 Task: Look for Airbnb properties in SÃ¡toraljaÃºjhely, Hungary from 10th December, 2023 to 15th December, 2023 for 7 adults. Place can be entire room or shared room with 4 bedrooms having 7 beds and 4 bathrooms. Property type can be house. Amenities needed are: wifi, TV, free parkinig on premises, gym, breakfast.
Action: Mouse moved to (436, 89)
Screenshot: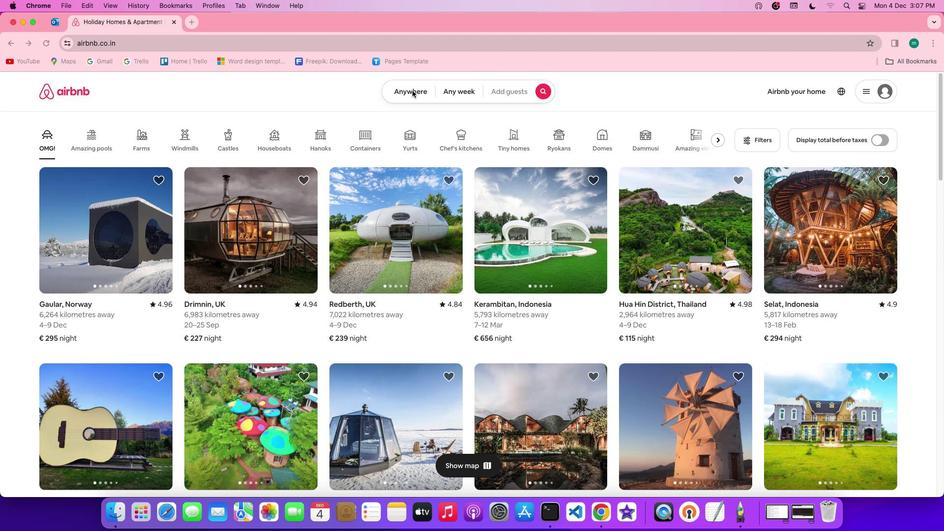 
Action: Mouse pressed left at (436, 89)
Screenshot: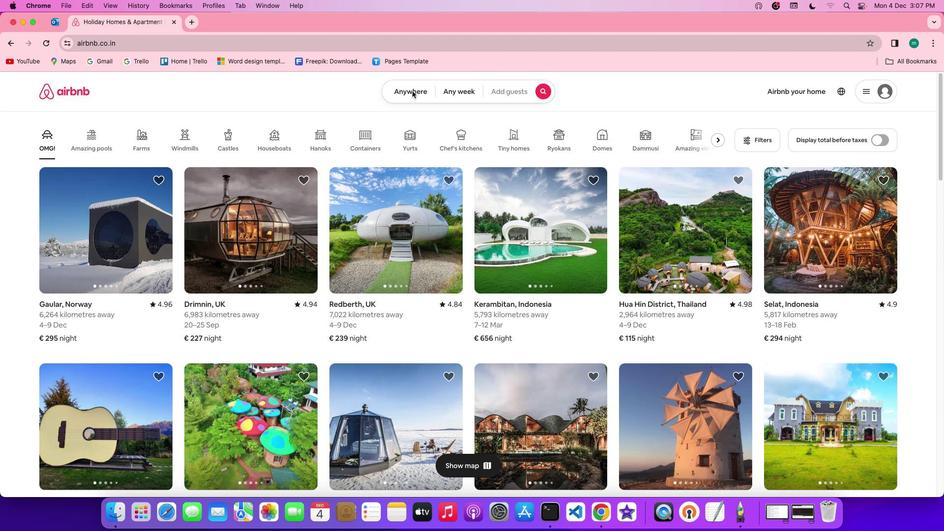 
Action: Mouse moved to (435, 89)
Screenshot: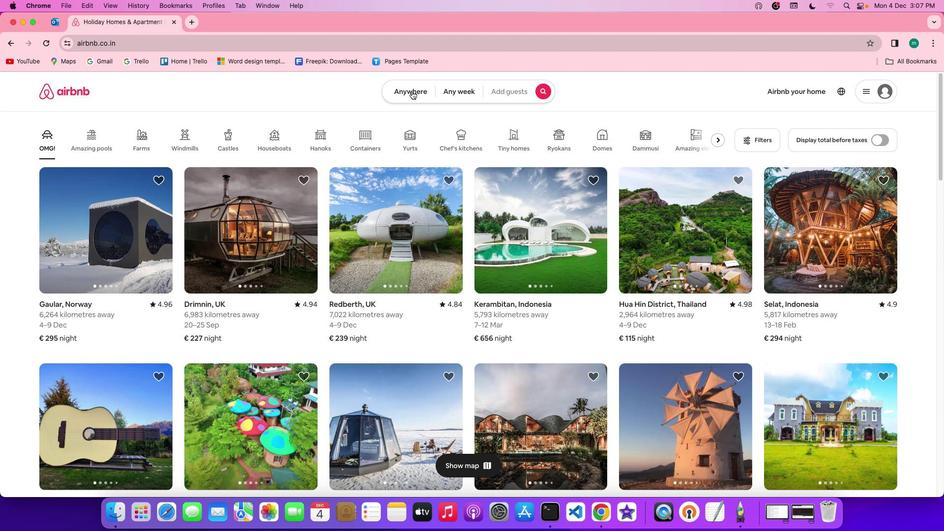 
Action: Mouse pressed left at (435, 89)
Screenshot: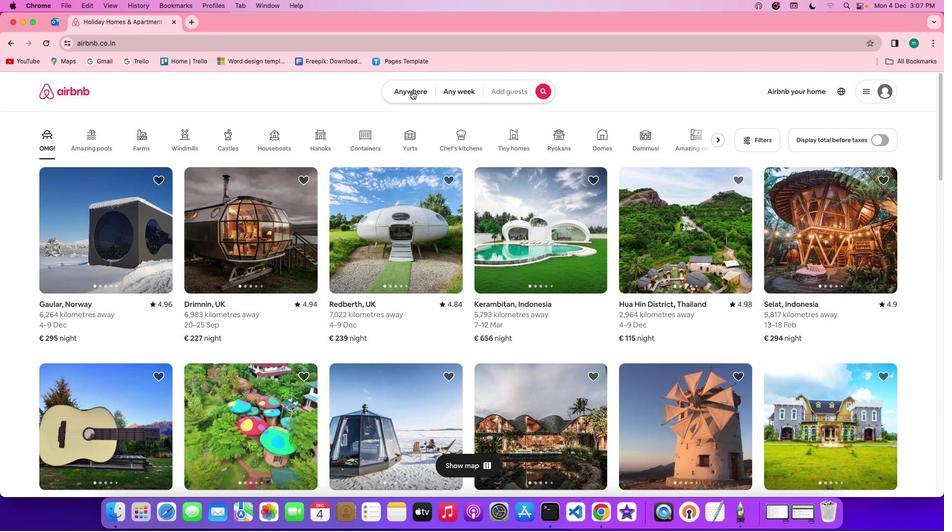 
Action: Mouse moved to (394, 128)
Screenshot: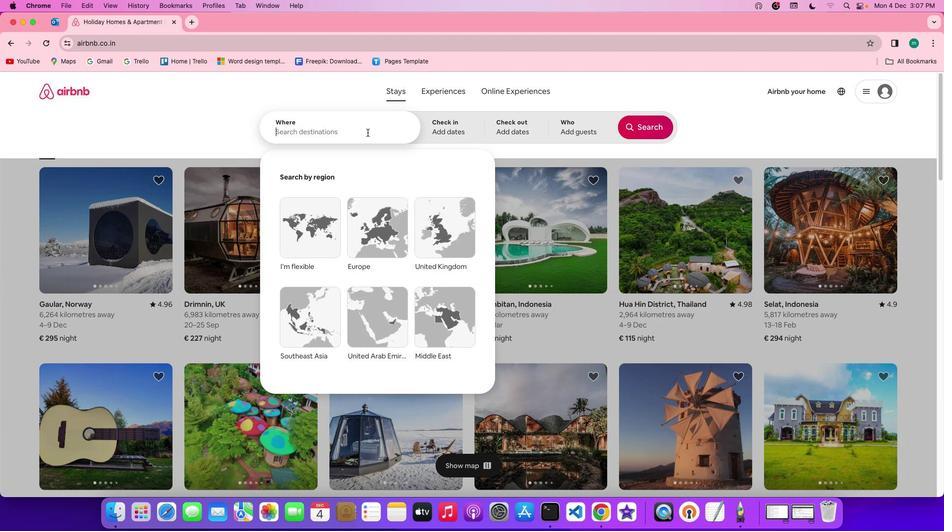 
Action: Mouse pressed left at (394, 128)
Screenshot: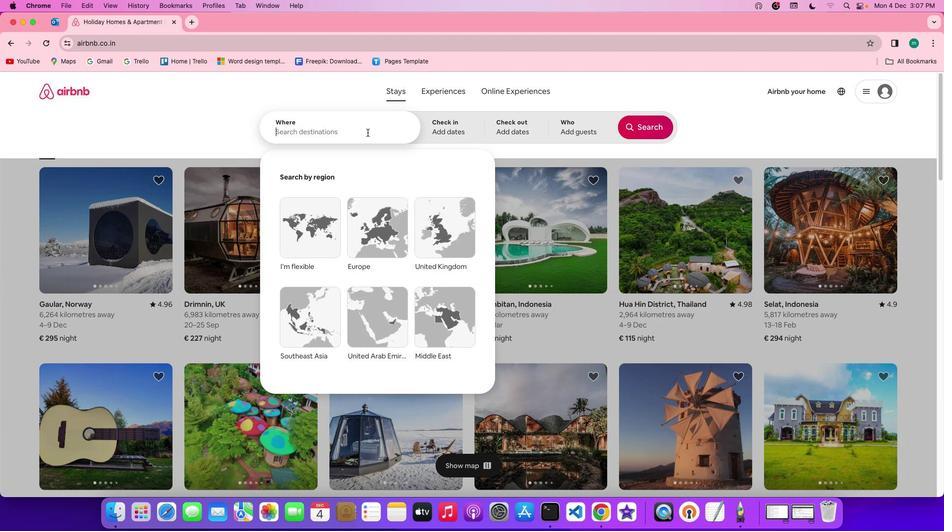 
Action: Key pressed Key.shift'S''a''t''o''r''a''l''j''a''u''j''h''e''l''y'','Key.spaceKey.shift'h''u''n''g''a''r''y'
Screenshot: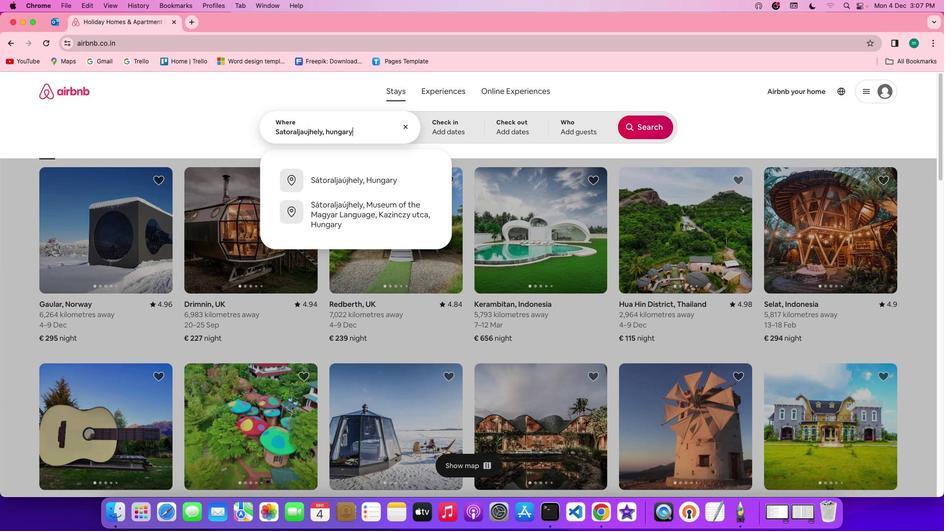 
Action: Mouse moved to (475, 123)
Screenshot: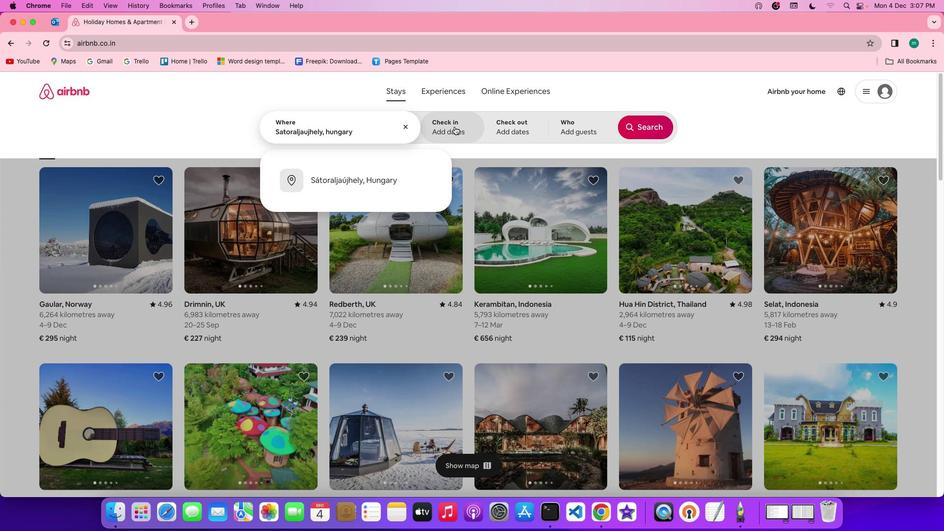 
Action: Mouse pressed left at (475, 123)
Screenshot: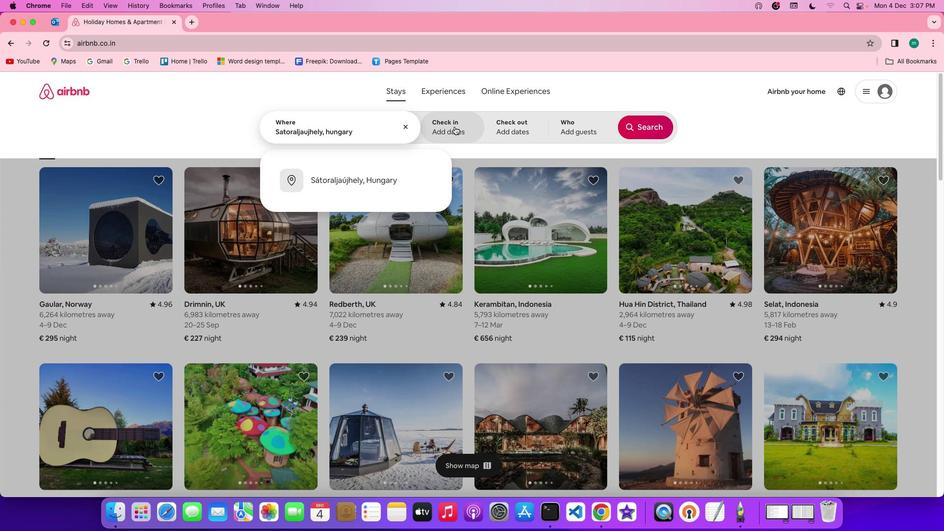 
Action: Mouse moved to (337, 277)
Screenshot: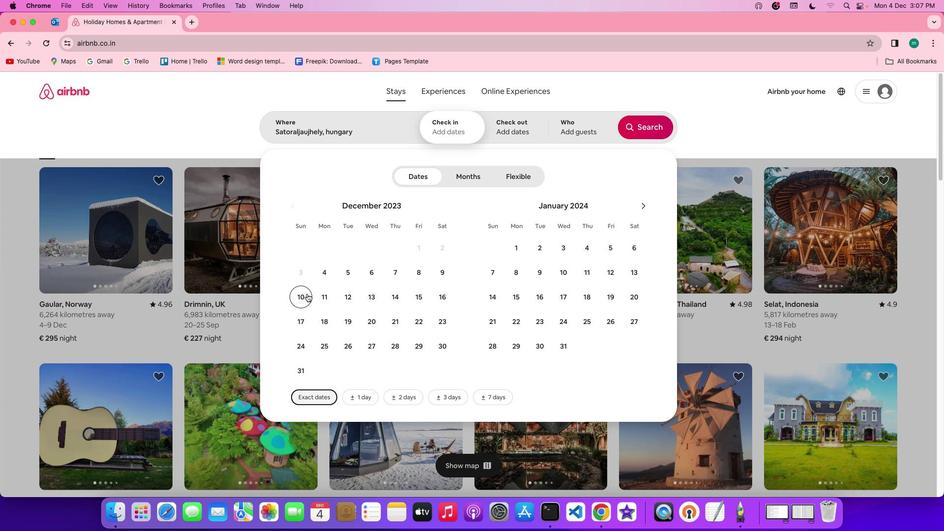 
Action: Mouse pressed left at (337, 277)
Screenshot: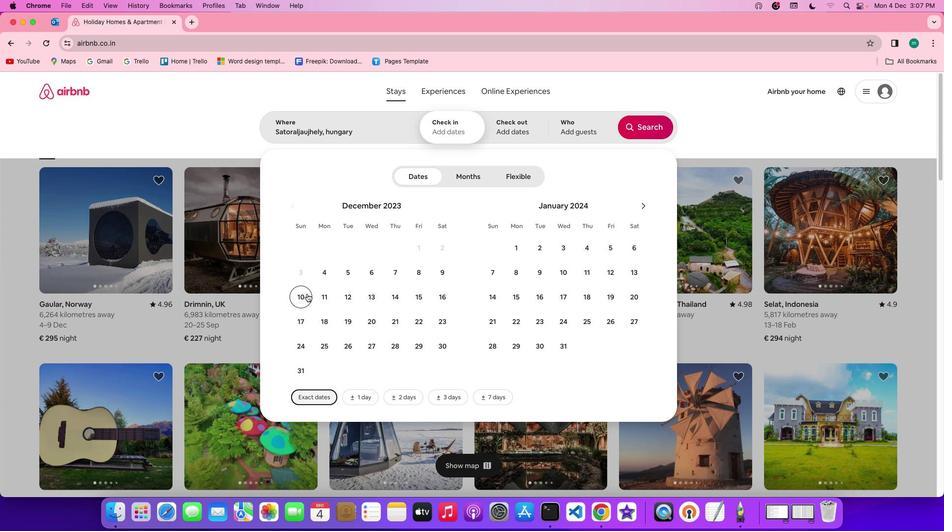 
Action: Mouse moved to (443, 278)
Screenshot: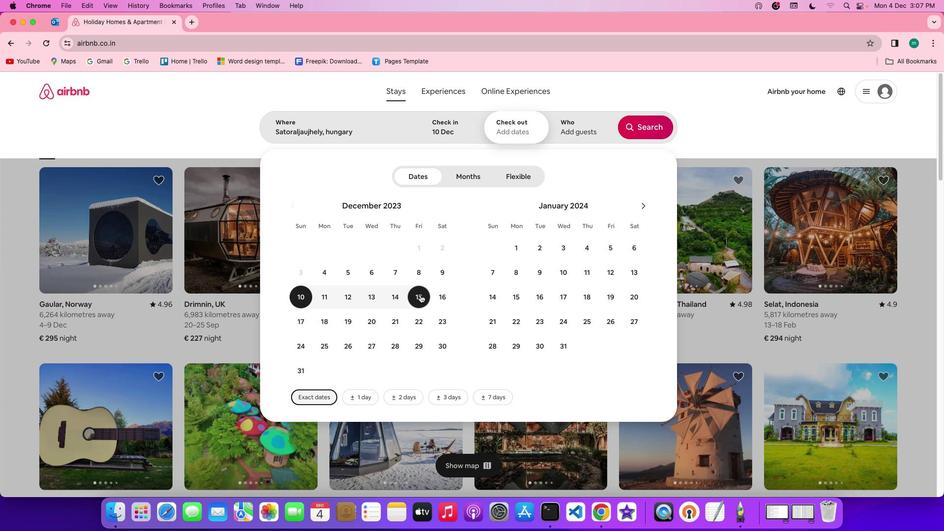 
Action: Mouse pressed left at (443, 278)
Screenshot: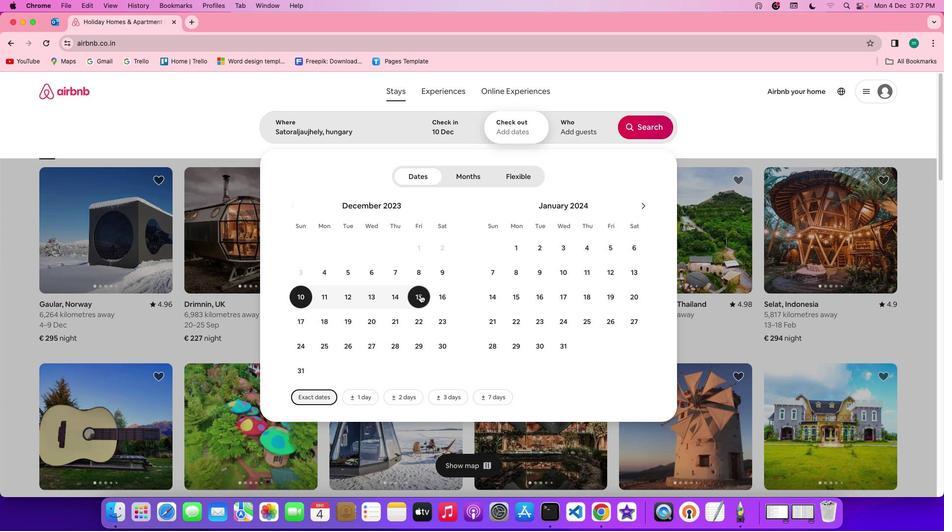 
Action: Mouse moved to (607, 129)
Screenshot: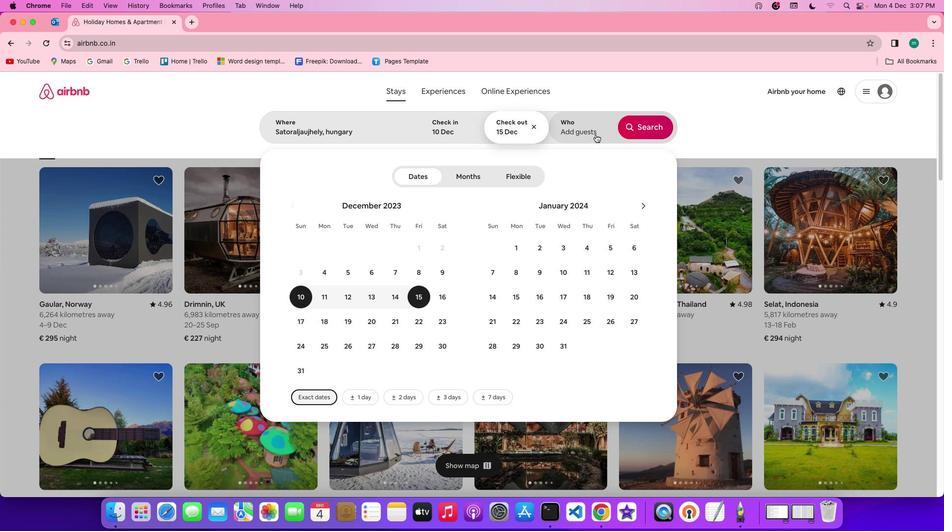 
Action: Mouse pressed left at (607, 129)
Screenshot: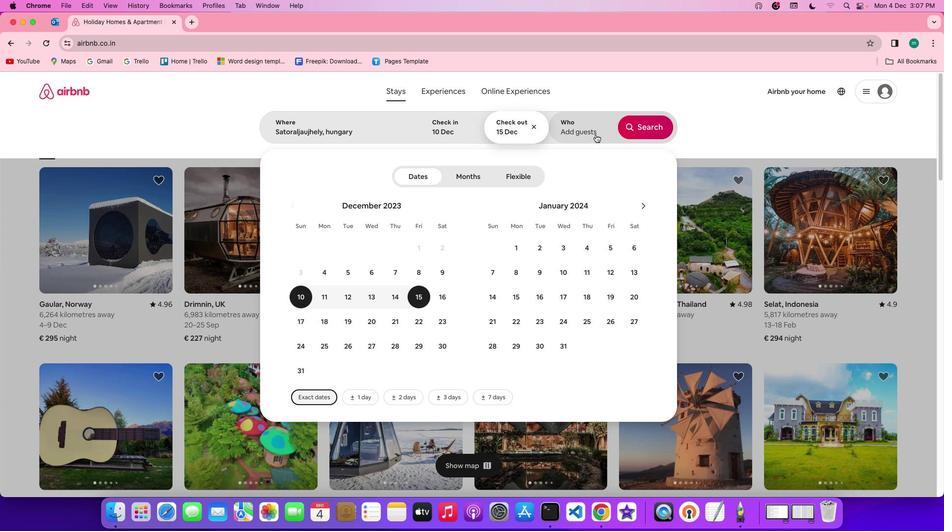 
Action: Mouse moved to (654, 172)
Screenshot: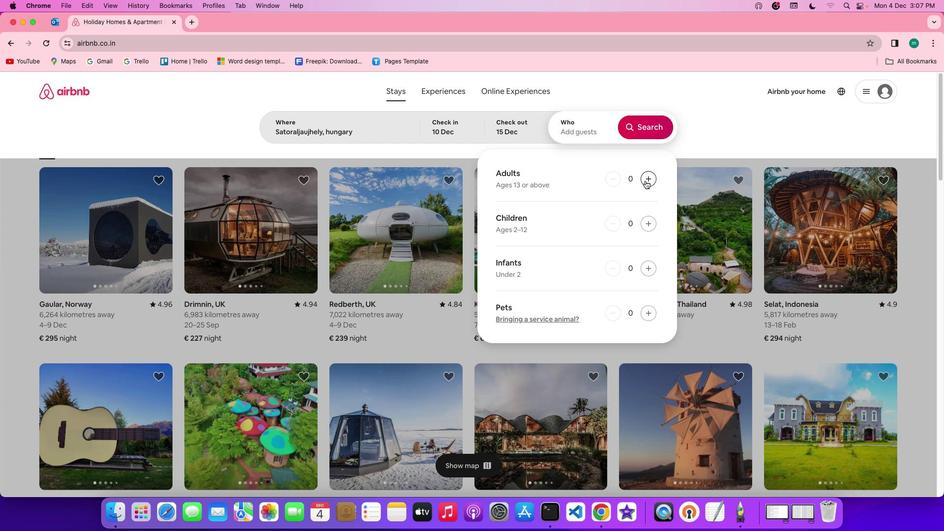 
Action: Mouse pressed left at (654, 172)
Screenshot: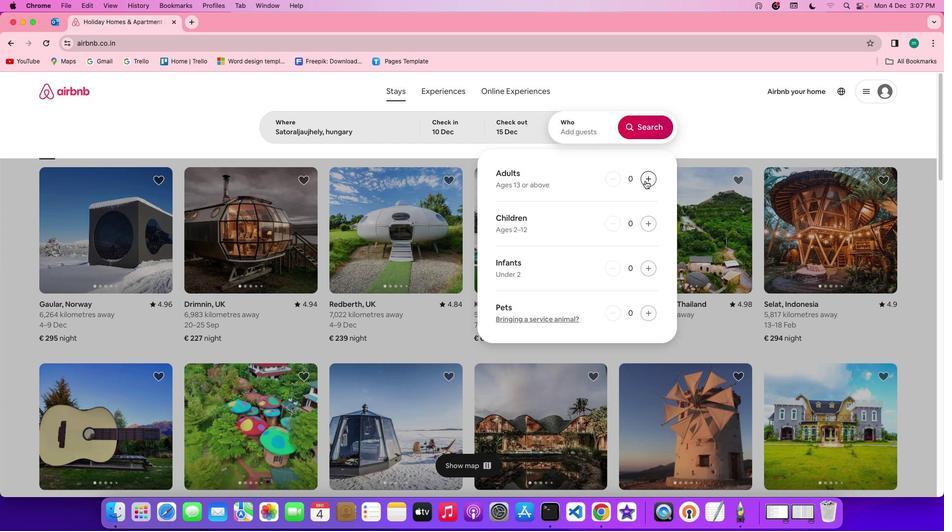 
Action: Mouse pressed left at (654, 172)
Screenshot: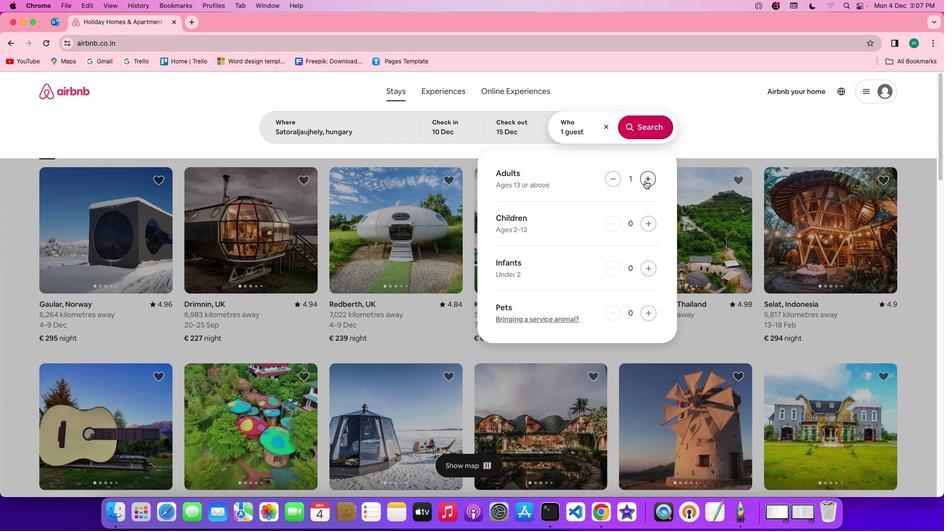 
Action: Mouse pressed left at (654, 172)
Screenshot: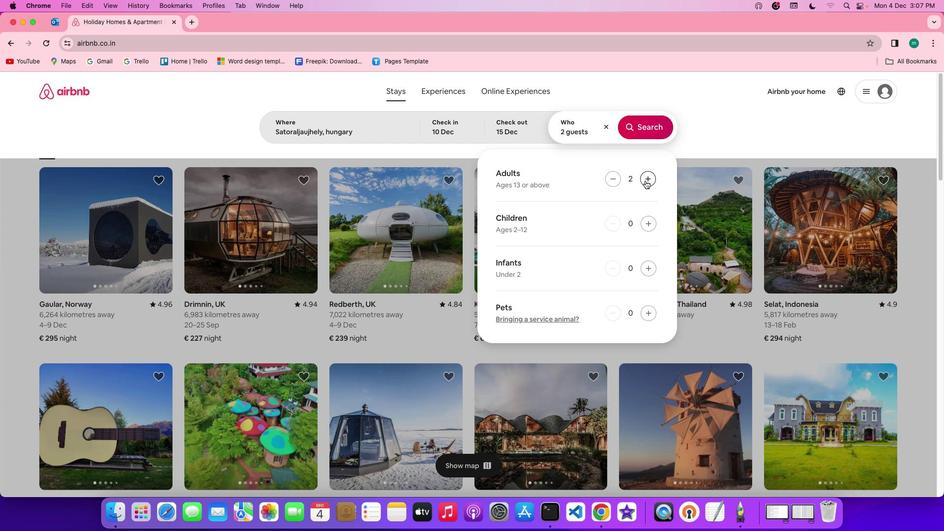
Action: Mouse pressed left at (654, 172)
Screenshot: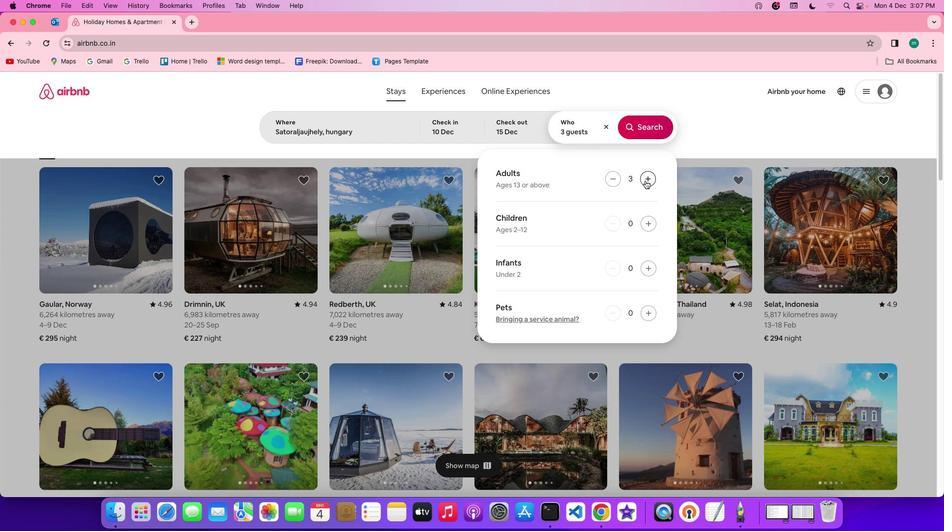 
Action: Mouse pressed left at (654, 172)
Screenshot: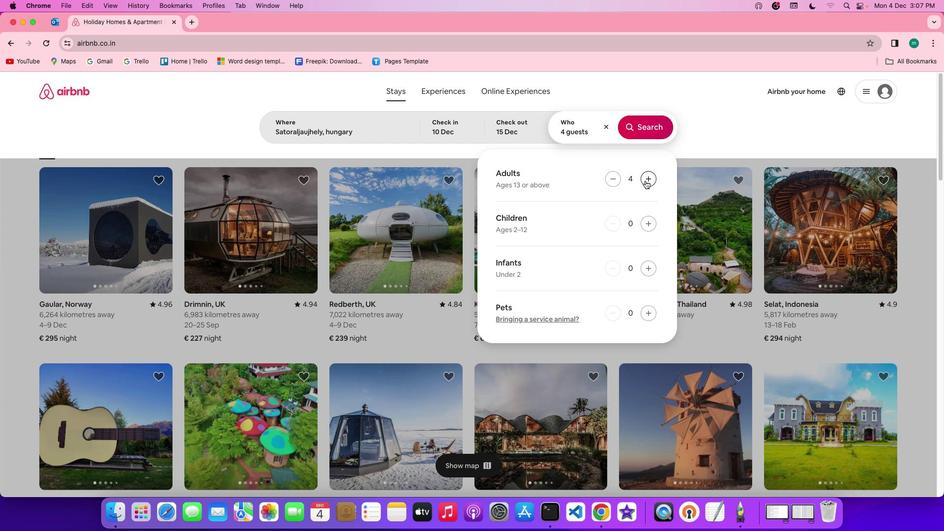 
Action: Mouse pressed left at (654, 172)
Screenshot: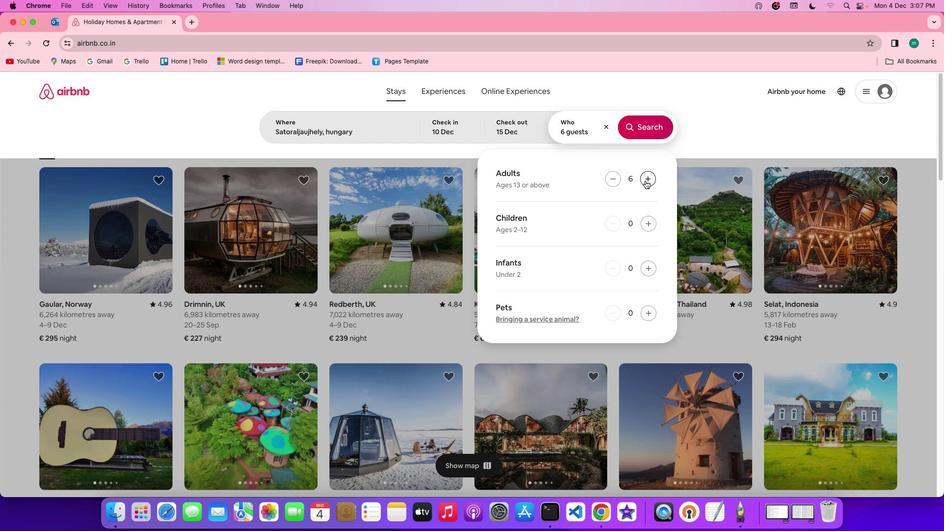
Action: Mouse pressed left at (654, 172)
Screenshot: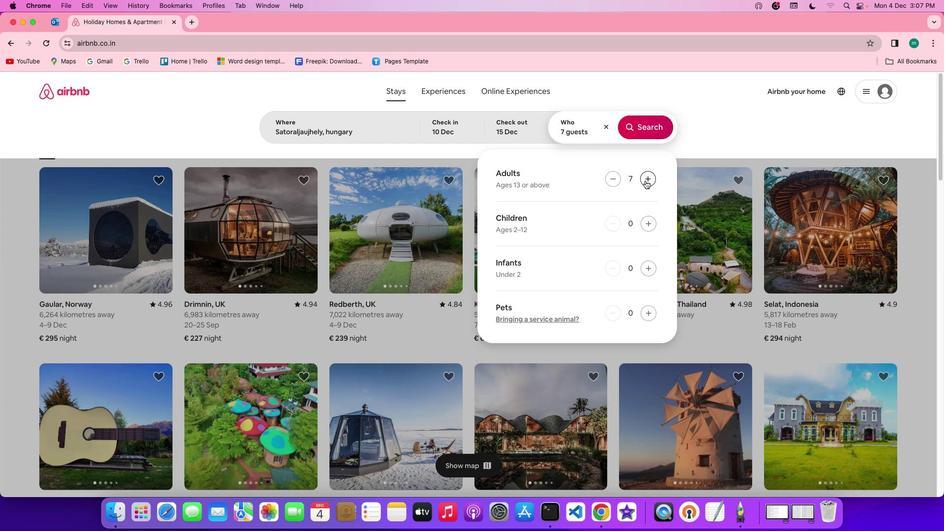 
Action: Mouse moved to (657, 125)
Screenshot: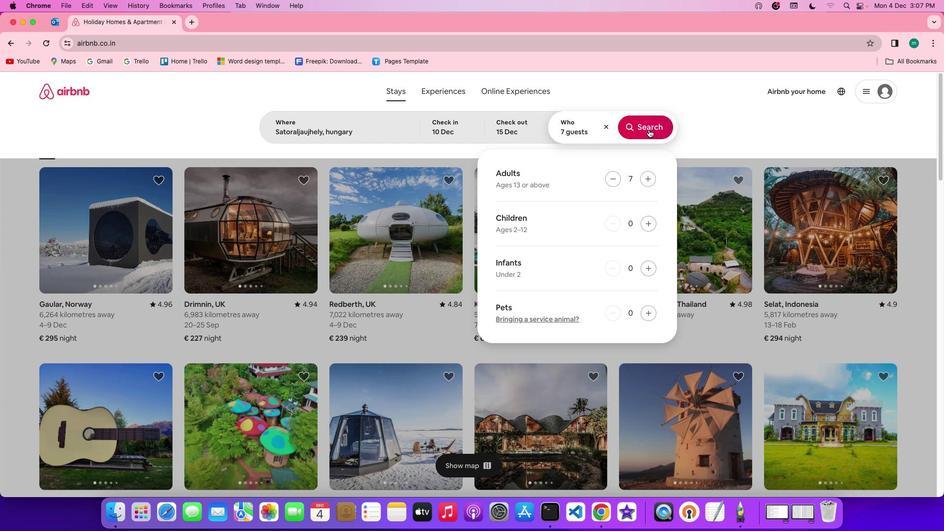 
Action: Mouse pressed left at (657, 125)
Screenshot: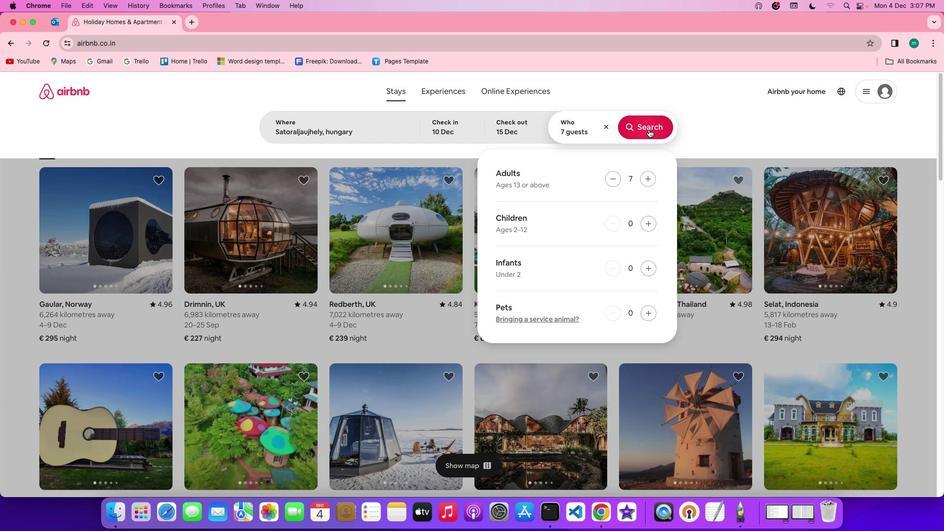 
Action: Mouse moved to (800, 126)
Screenshot: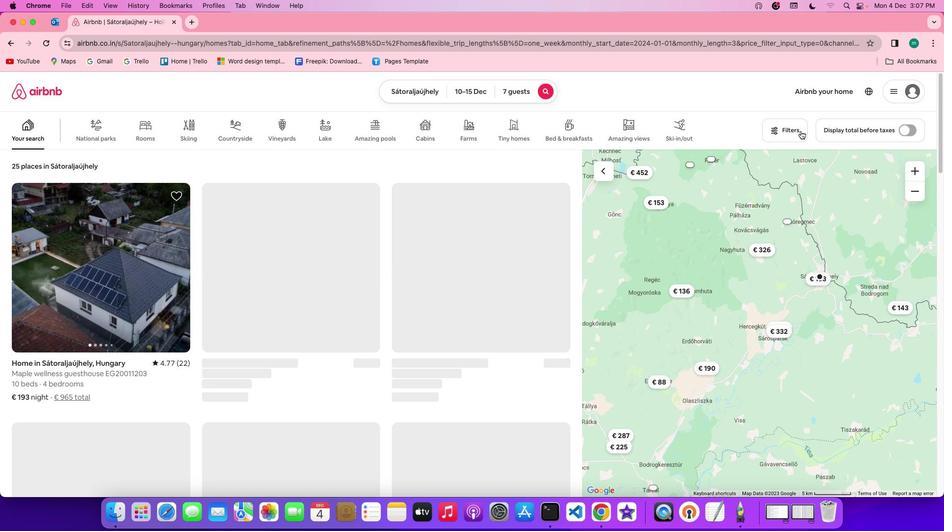 
Action: Mouse pressed left at (800, 126)
Screenshot: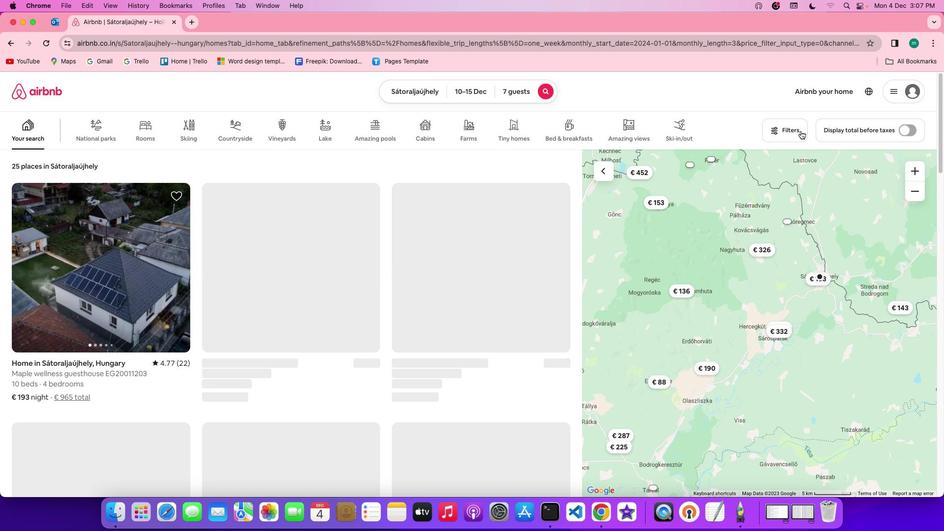 
Action: Mouse moved to (519, 270)
Screenshot: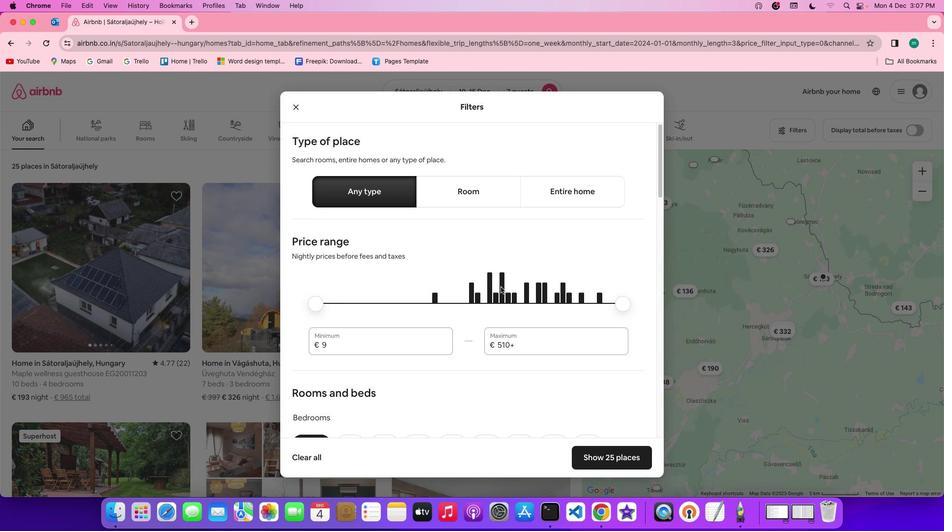 
Action: Mouse scrolled (519, 270) with delta (50, 5)
Screenshot: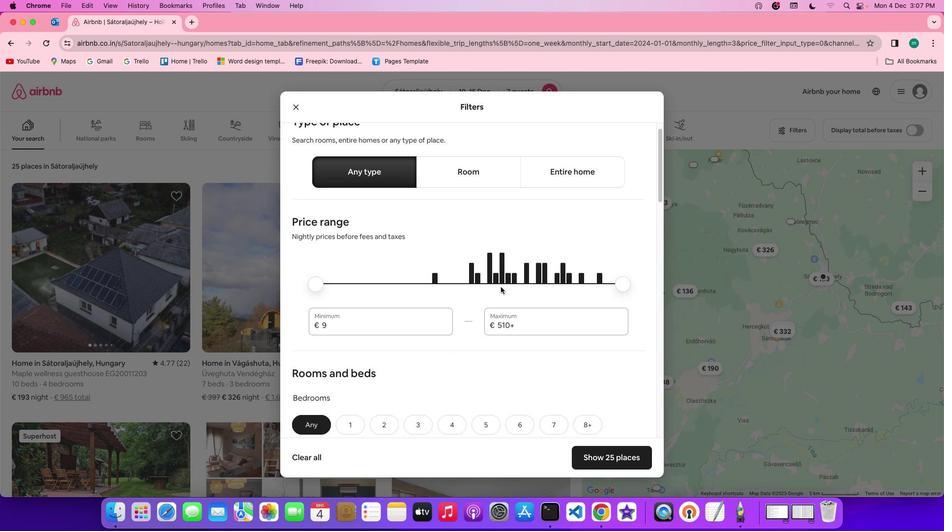 
Action: Mouse scrolled (519, 270) with delta (50, 5)
Screenshot: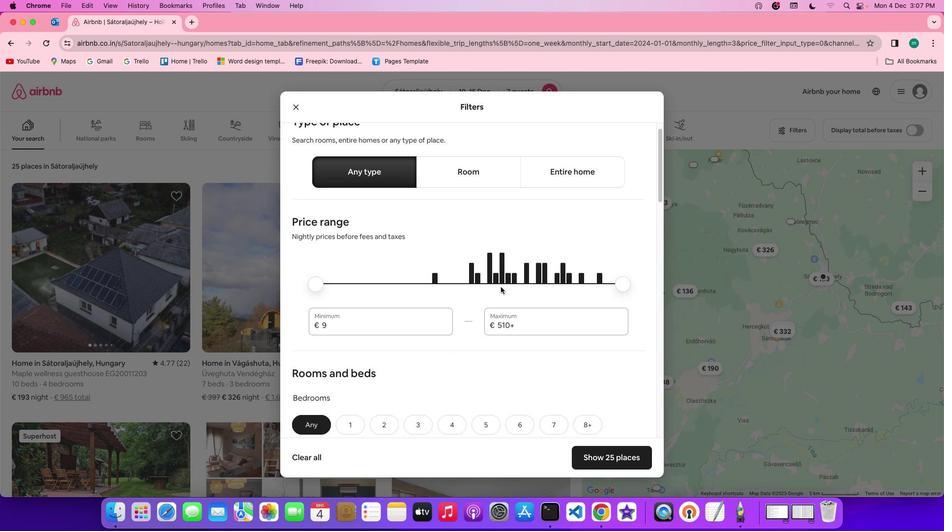 
Action: Mouse scrolled (519, 270) with delta (50, 4)
Screenshot: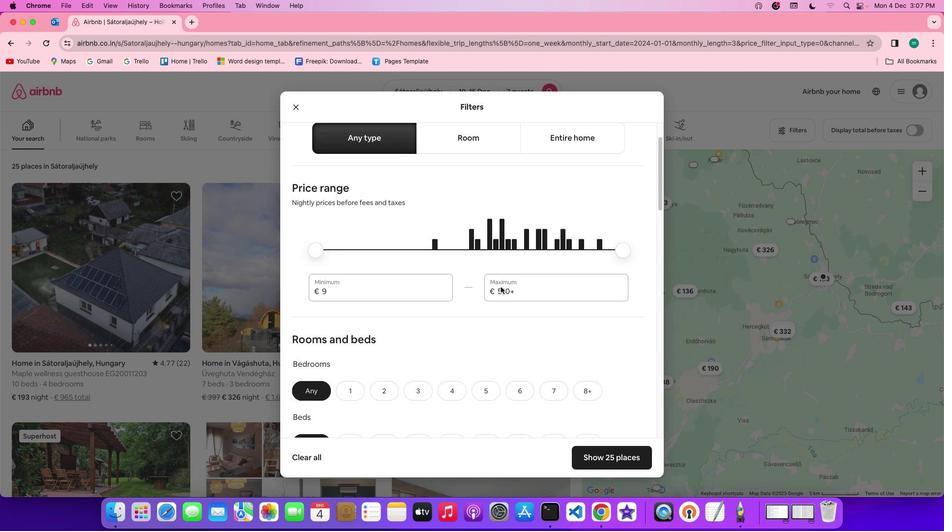
Action: Mouse scrolled (519, 270) with delta (50, 3)
Screenshot: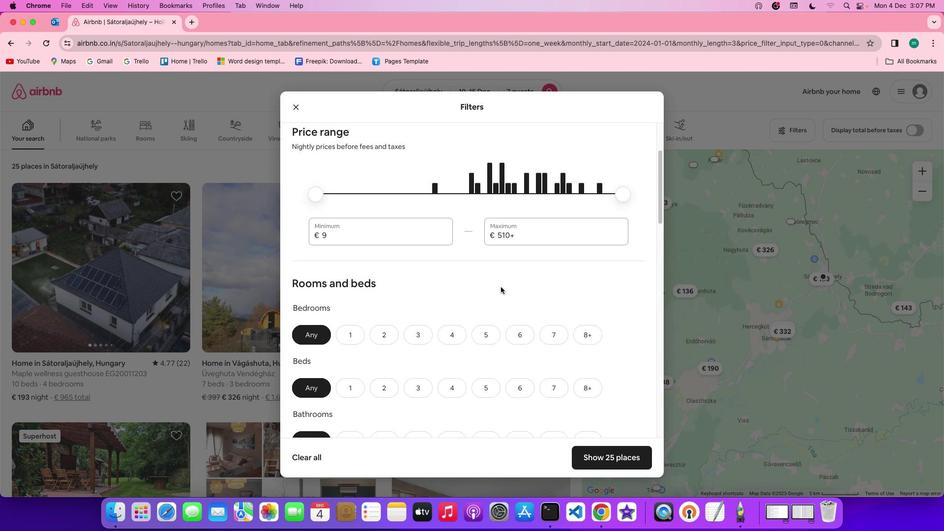
Action: Mouse moved to (480, 239)
Screenshot: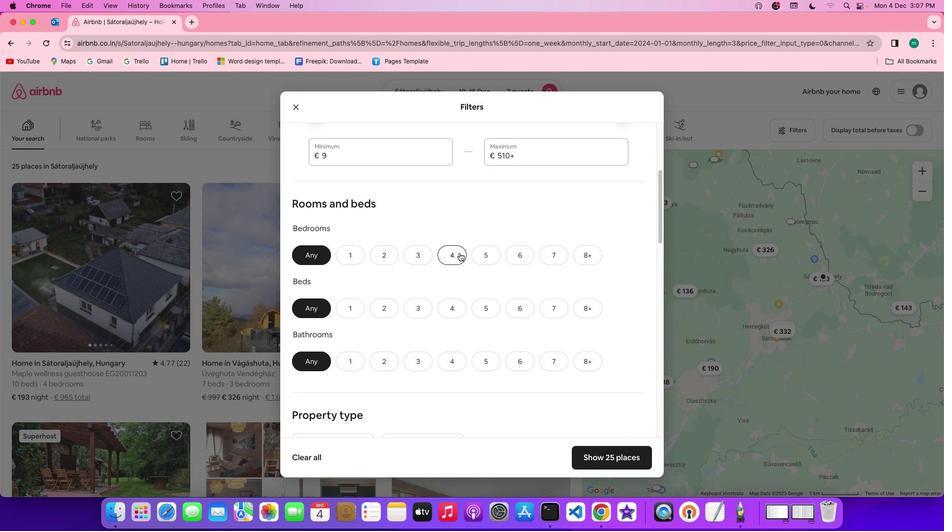 
Action: Mouse pressed left at (480, 239)
Screenshot: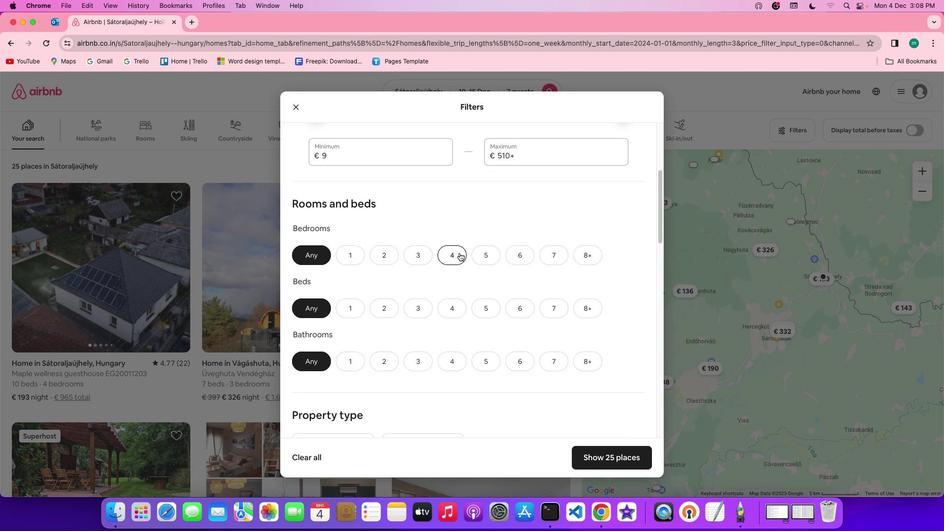 
Action: Mouse moved to (566, 290)
Screenshot: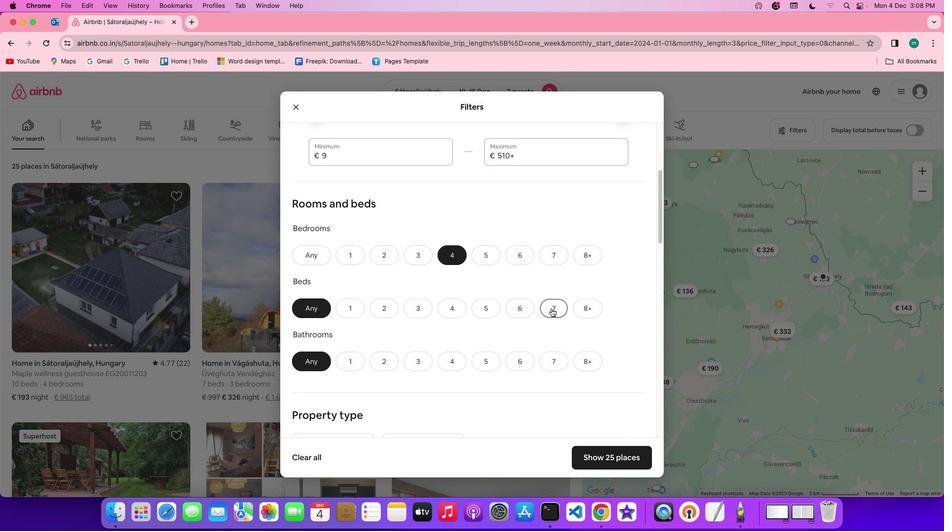
Action: Mouse pressed left at (566, 290)
Screenshot: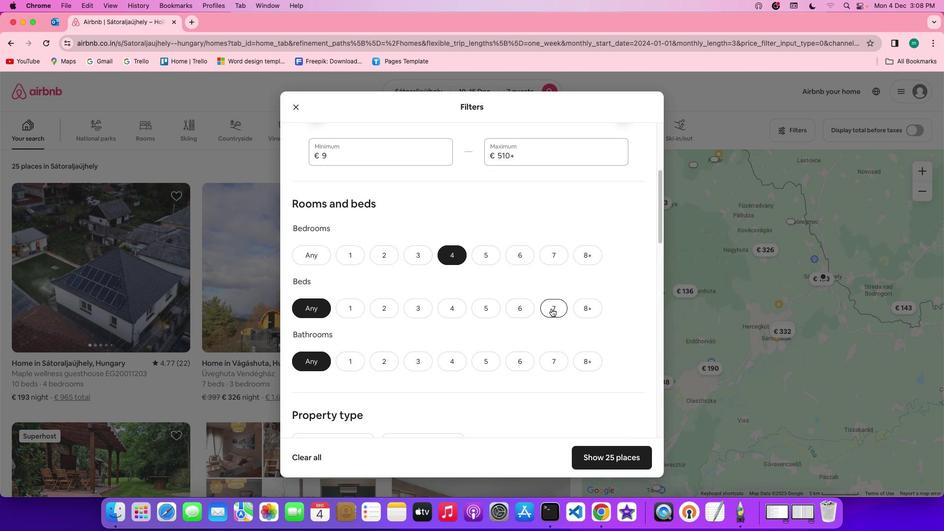
Action: Mouse moved to (473, 339)
Screenshot: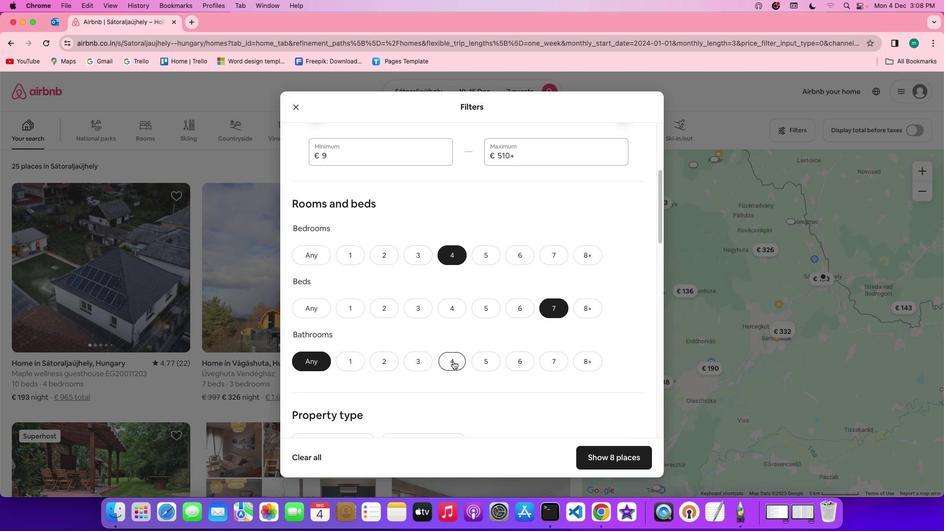 
Action: Mouse pressed left at (473, 339)
Screenshot: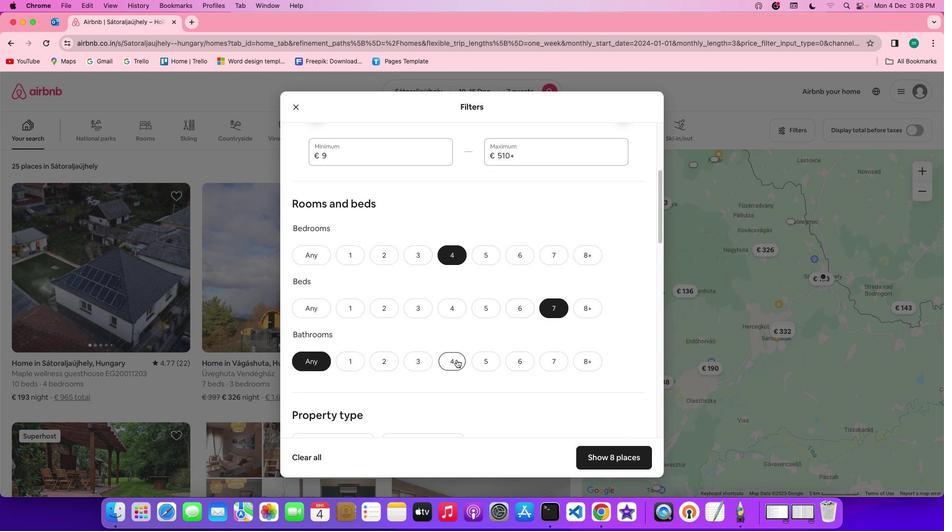 
Action: Mouse moved to (552, 335)
Screenshot: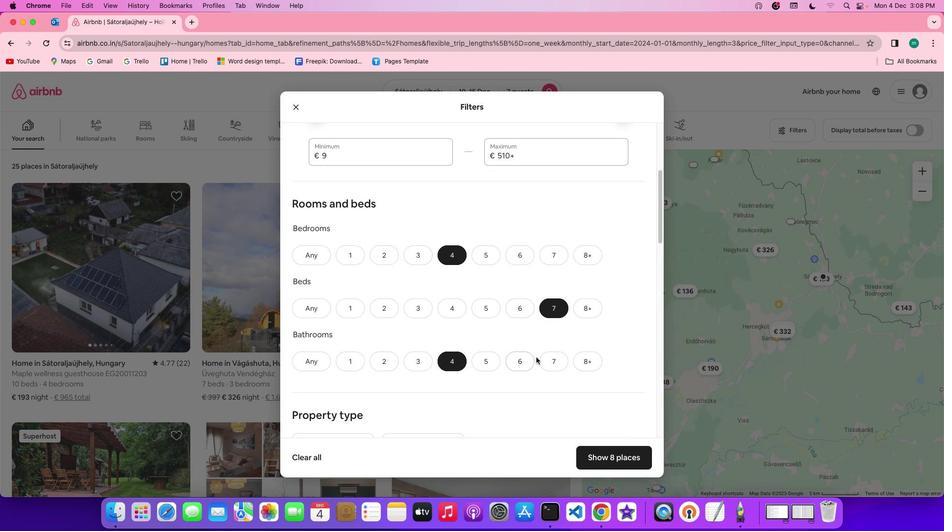 
Action: Mouse scrolled (552, 335) with delta (50, 5)
Screenshot: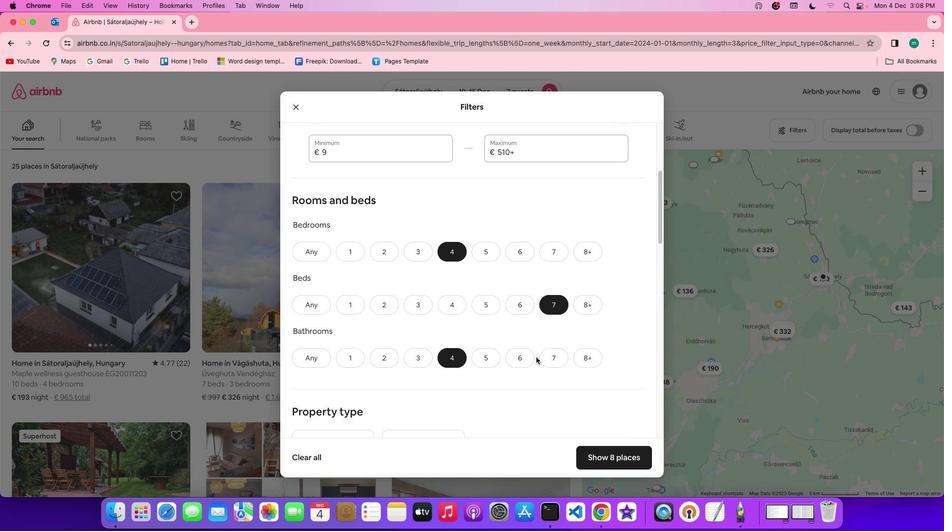 
Action: Mouse scrolled (552, 335) with delta (50, 5)
Screenshot: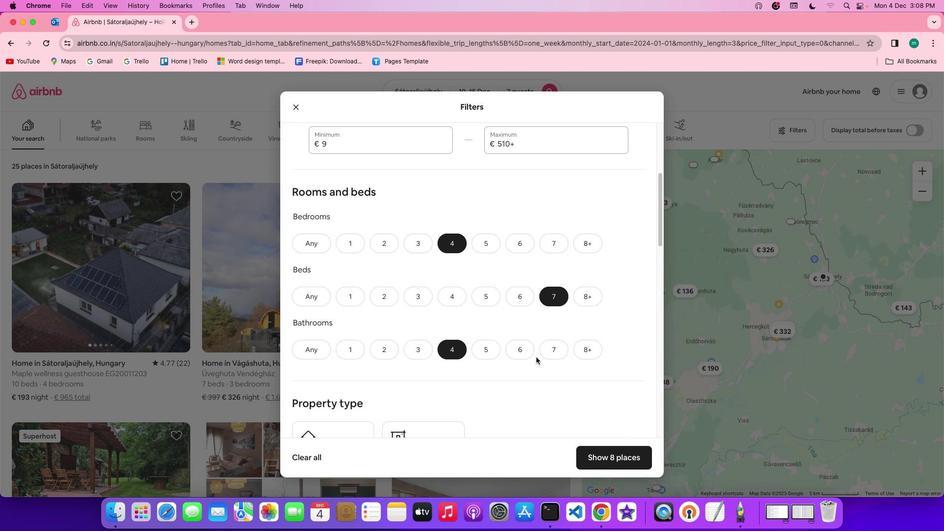 
Action: Mouse scrolled (552, 335) with delta (50, 4)
Screenshot: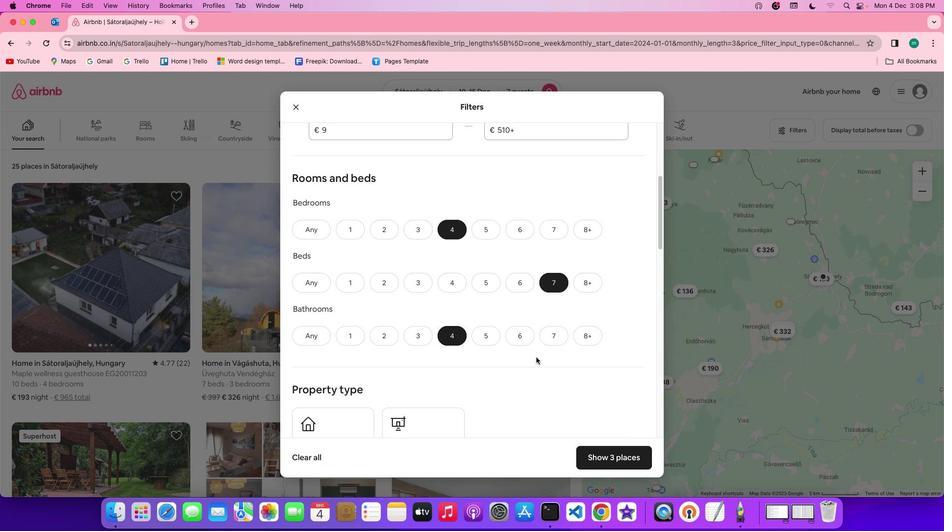 
Action: Mouse scrolled (552, 335) with delta (50, 5)
Screenshot: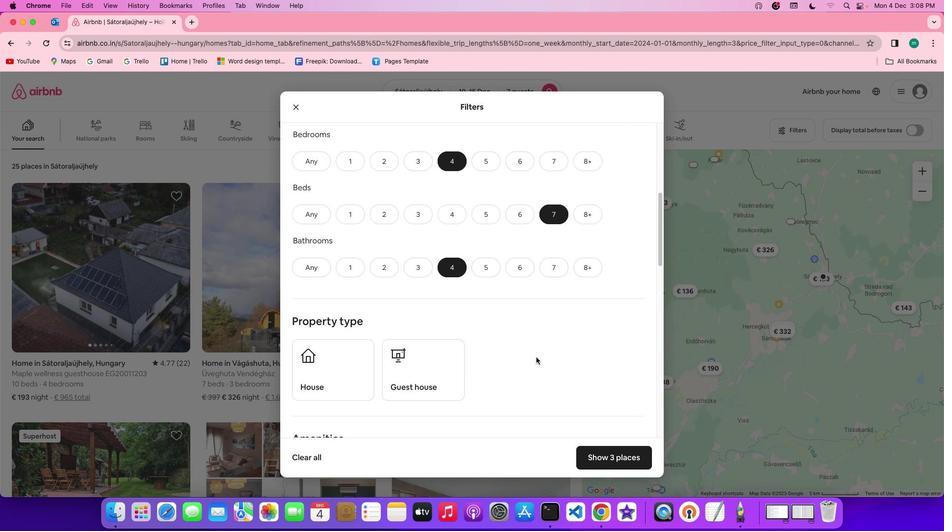 
Action: Mouse scrolled (552, 335) with delta (50, 5)
Screenshot: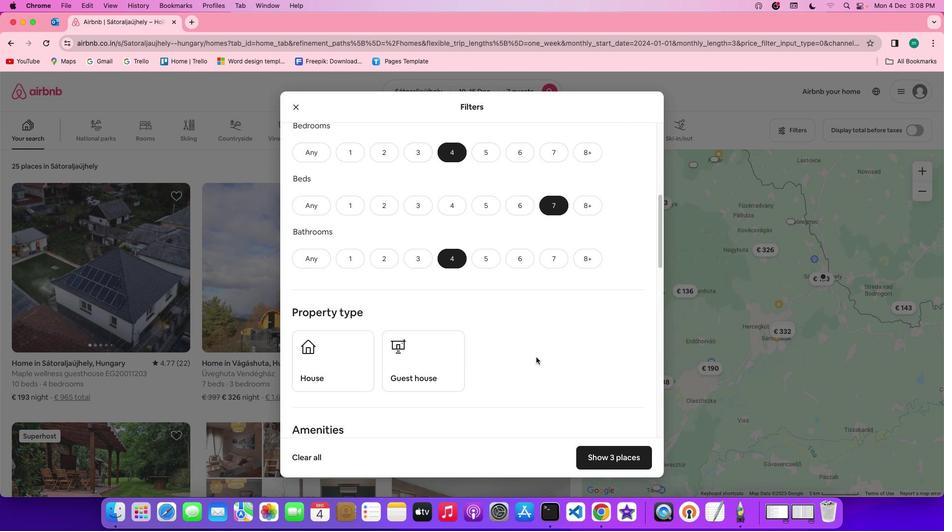 
Action: Mouse scrolled (552, 335) with delta (50, 5)
Screenshot: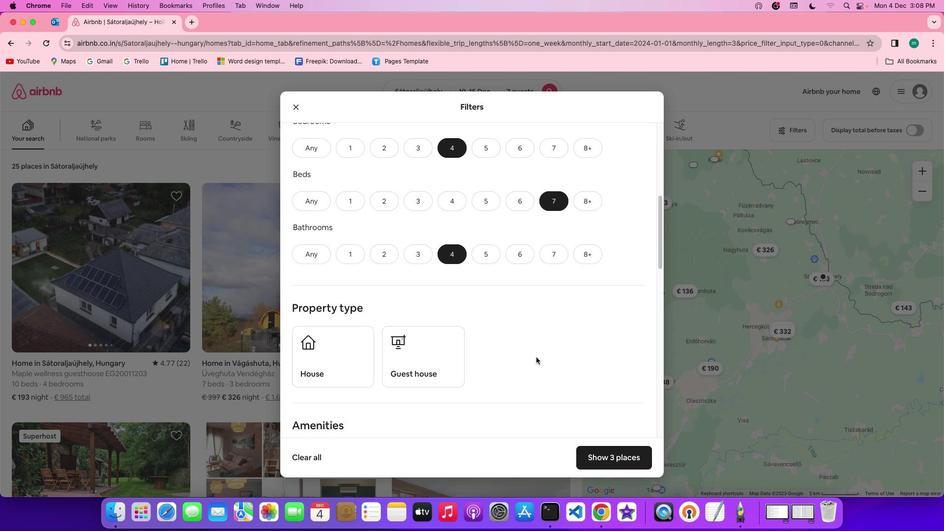 
Action: Mouse scrolled (552, 335) with delta (50, 4)
Screenshot: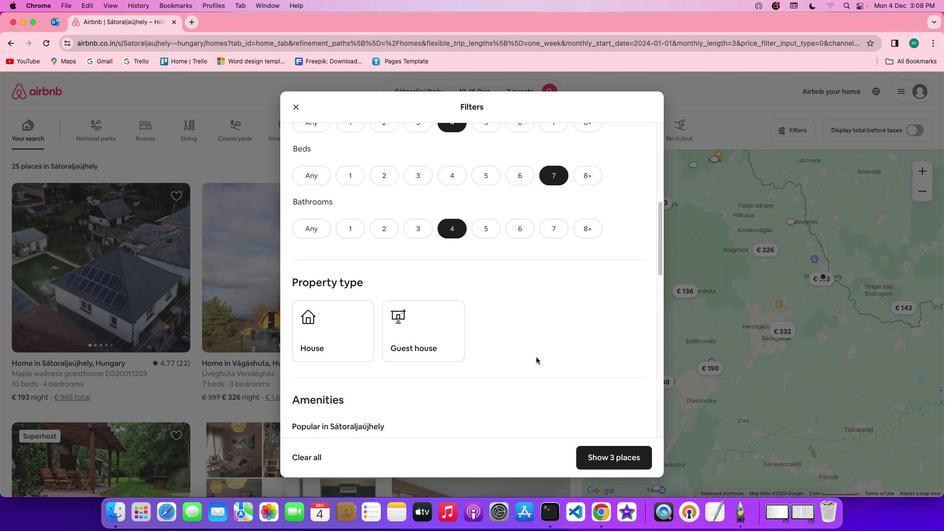 
Action: Mouse scrolled (552, 335) with delta (50, 5)
Screenshot: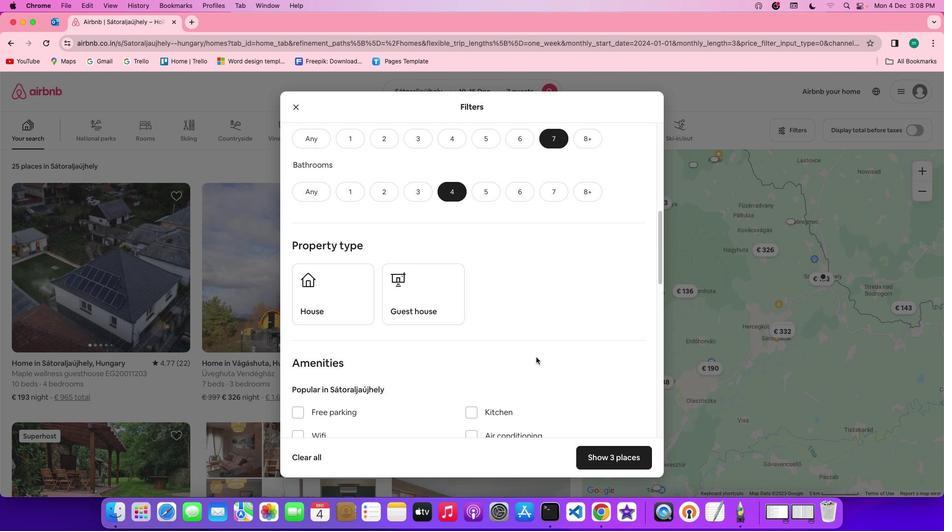 
Action: Mouse scrolled (552, 335) with delta (50, 5)
Screenshot: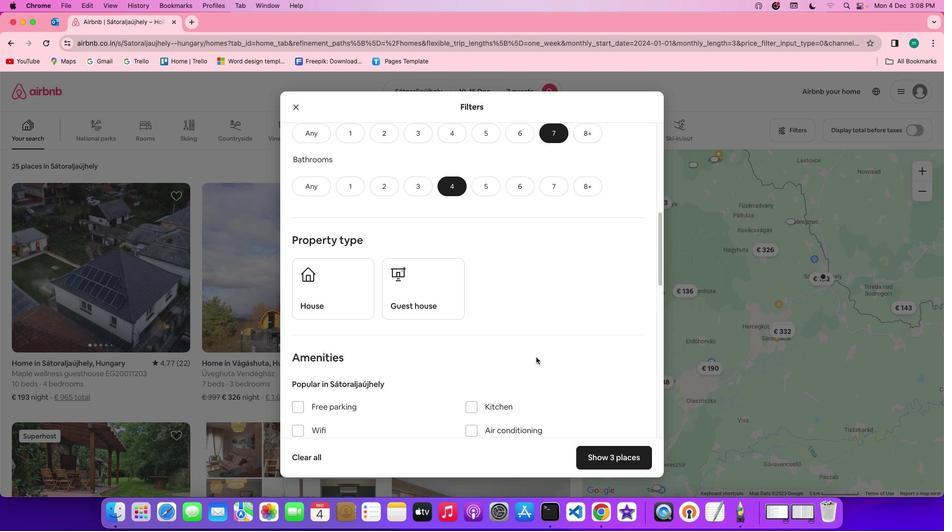 
Action: Mouse scrolled (552, 335) with delta (50, 5)
Screenshot: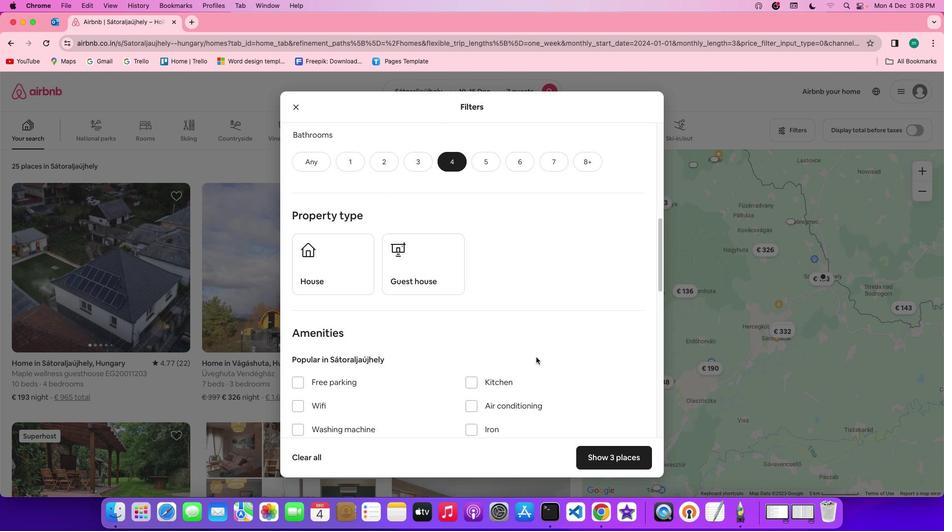 
Action: Mouse moved to (356, 237)
Screenshot: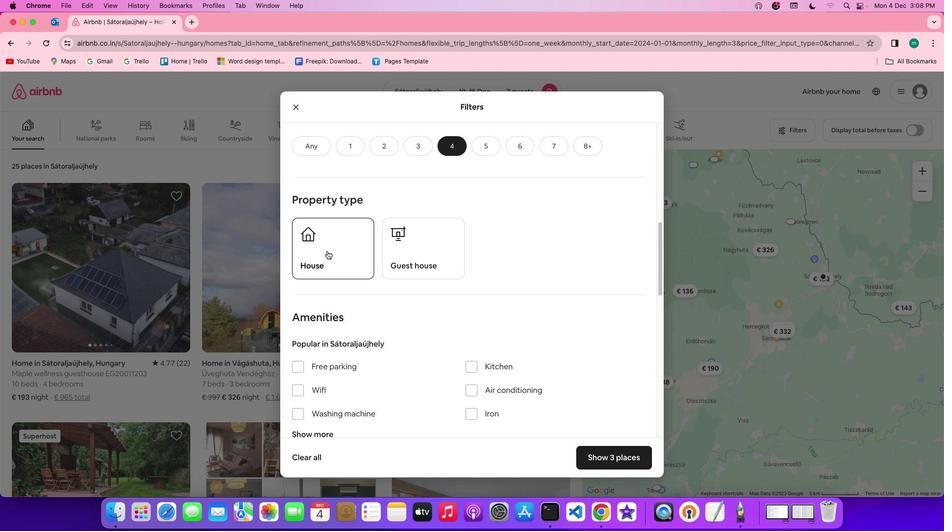 
Action: Mouse pressed left at (356, 237)
Screenshot: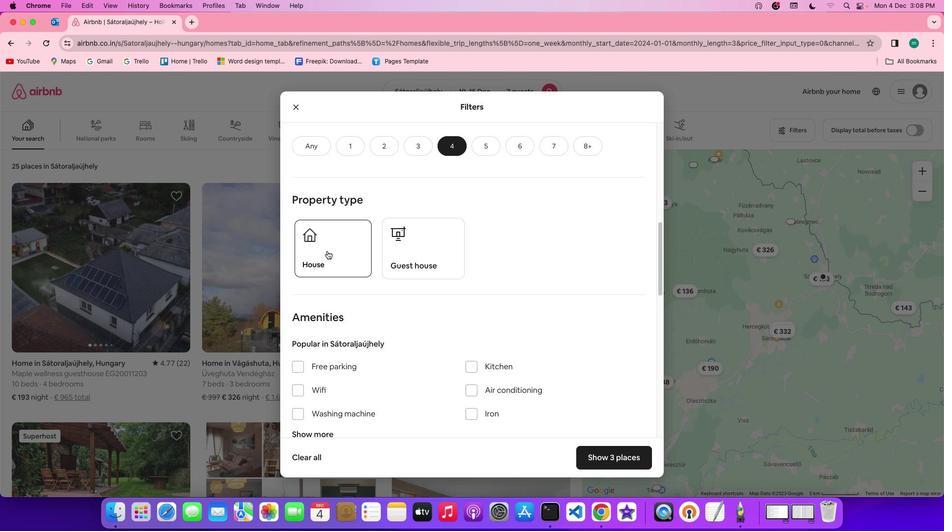 
Action: Mouse moved to (520, 285)
Screenshot: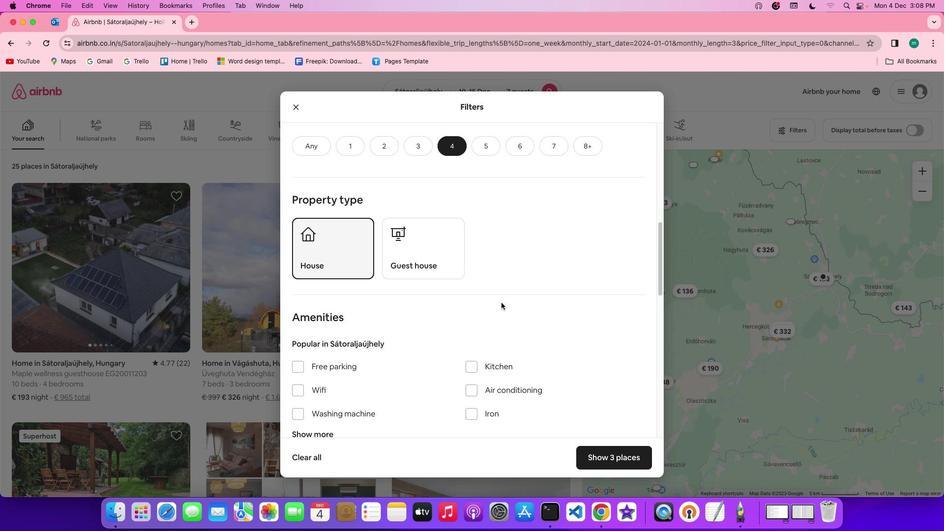 
Action: Mouse scrolled (520, 285) with delta (50, 5)
Screenshot: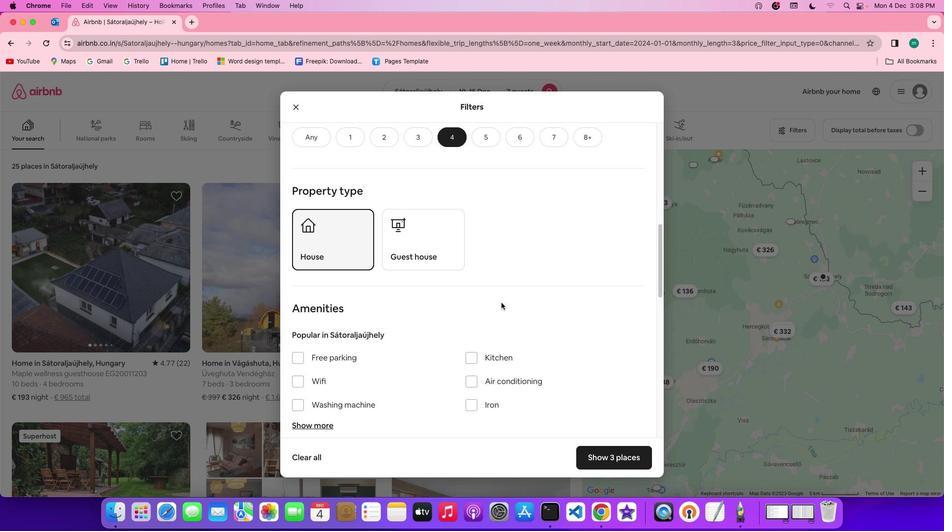 
Action: Mouse scrolled (520, 285) with delta (50, 5)
Screenshot: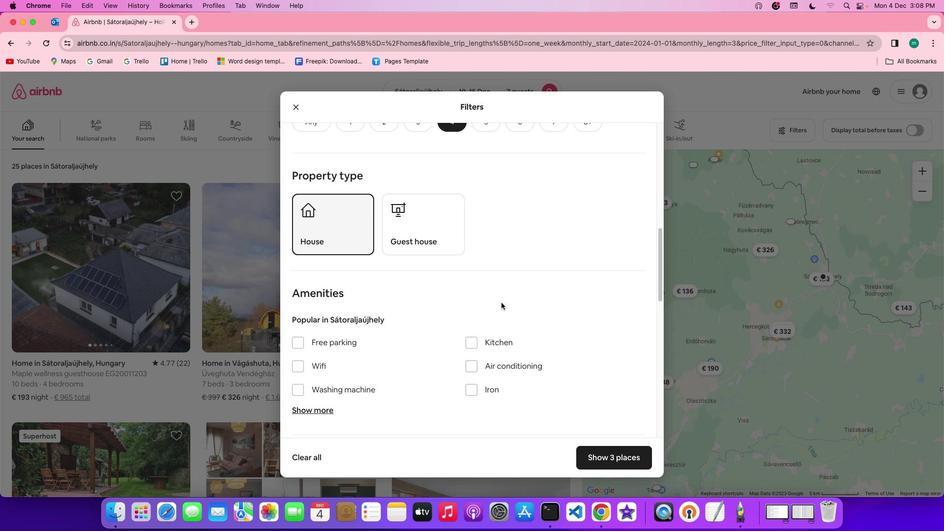 
Action: Mouse scrolled (520, 285) with delta (50, 4)
Screenshot: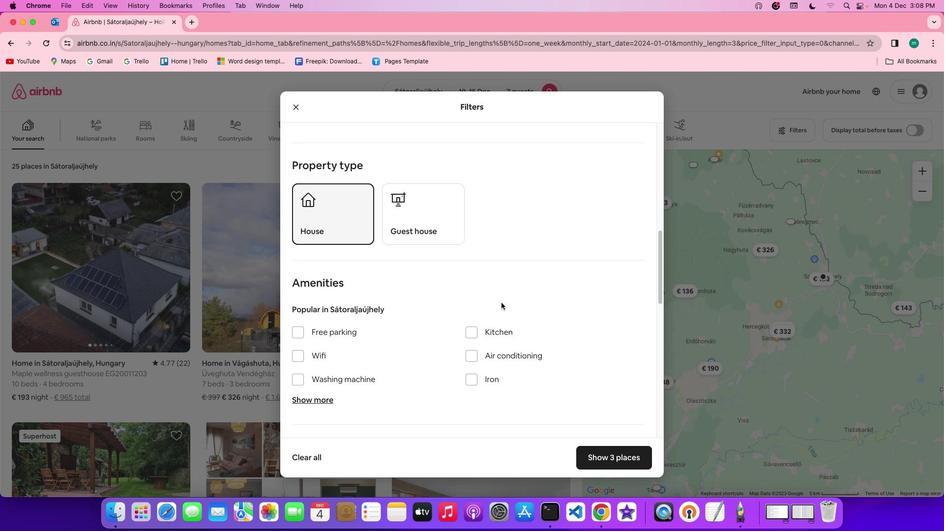
Action: Mouse scrolled (520, 285) with delta (50, 5)
Screenshot: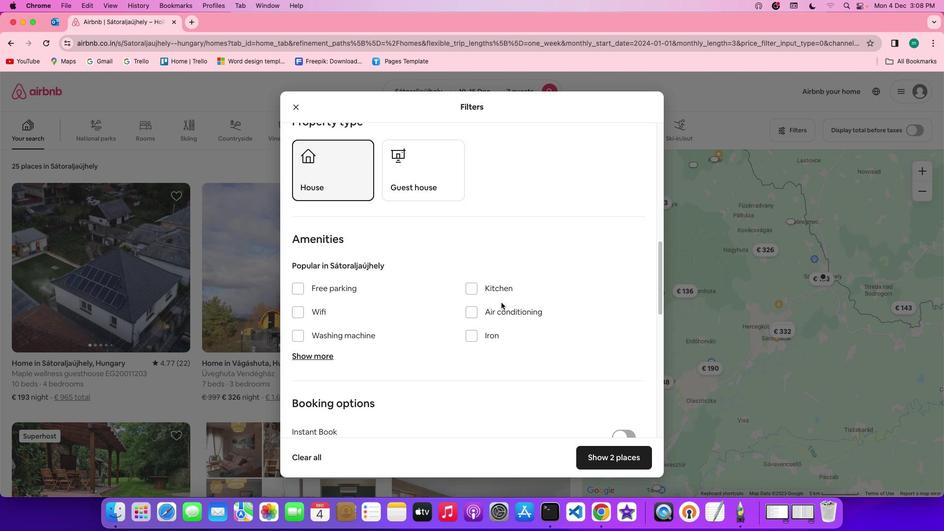 
Action: Mouse scrolled (520, 285) with delta (50, 5)
Screenshot: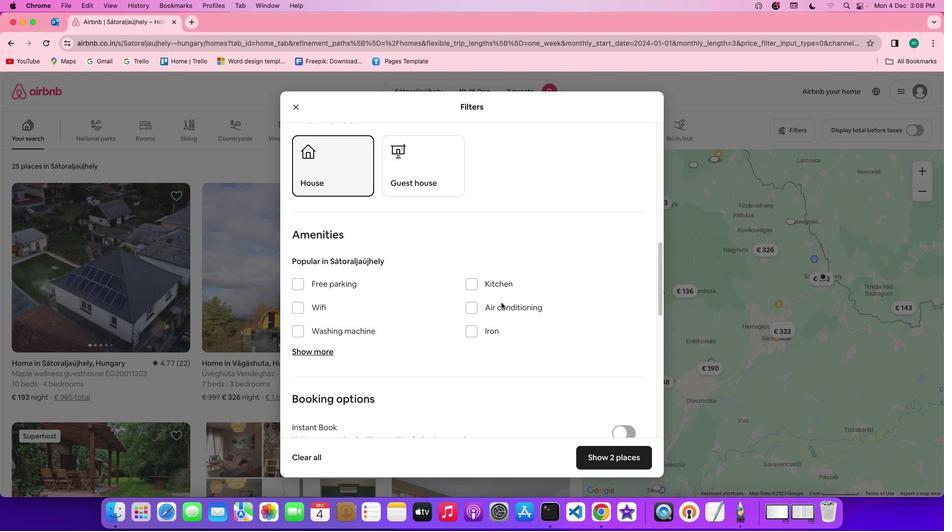 
Action: Mouse scrolled (520, 285) with delta (50, 5)
Screenshot: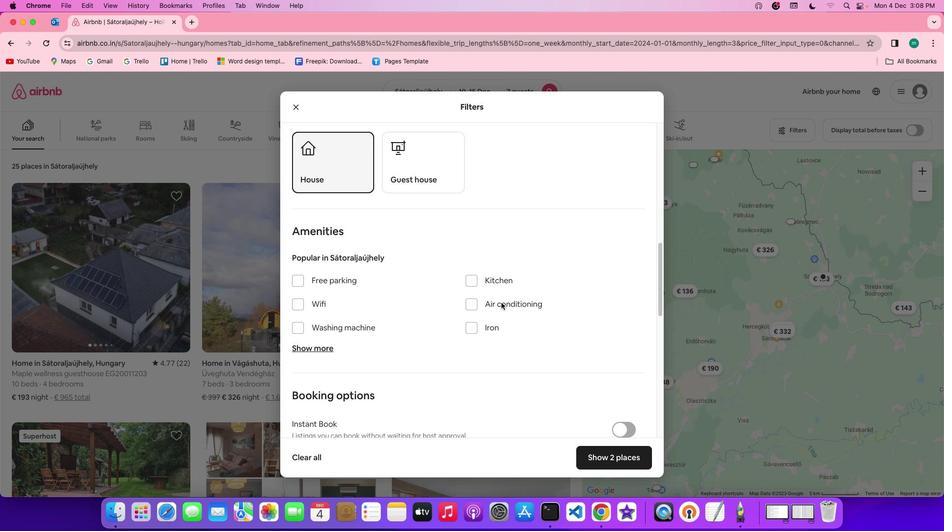 
Action: Mouse moved to (331, 279)
Screenshot: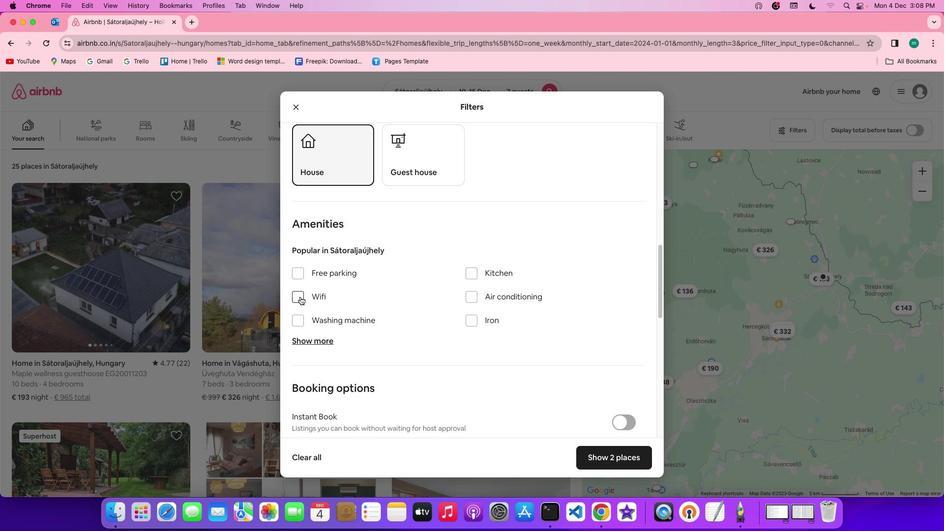 
Action: Mouse pressed left at (331, 279)
Screenshot: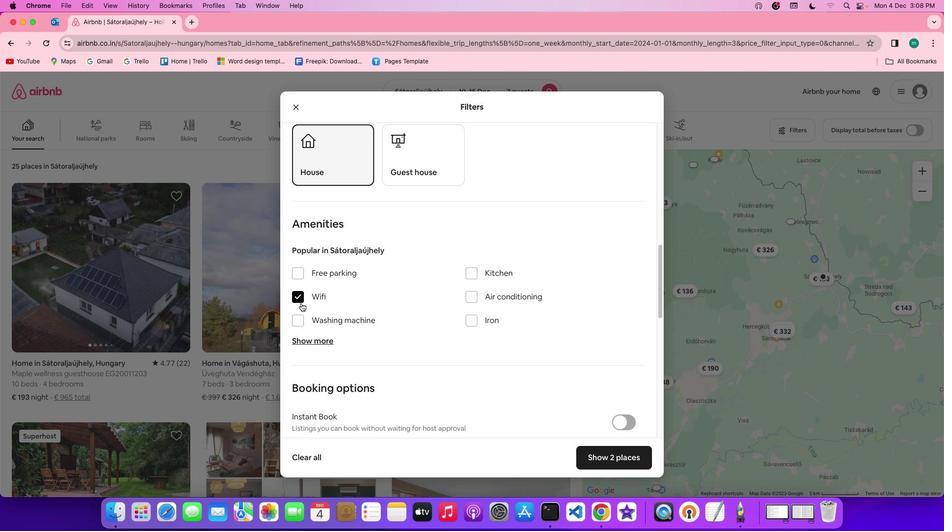 
Action: Mouse moved to (349, 319)
Screenshot: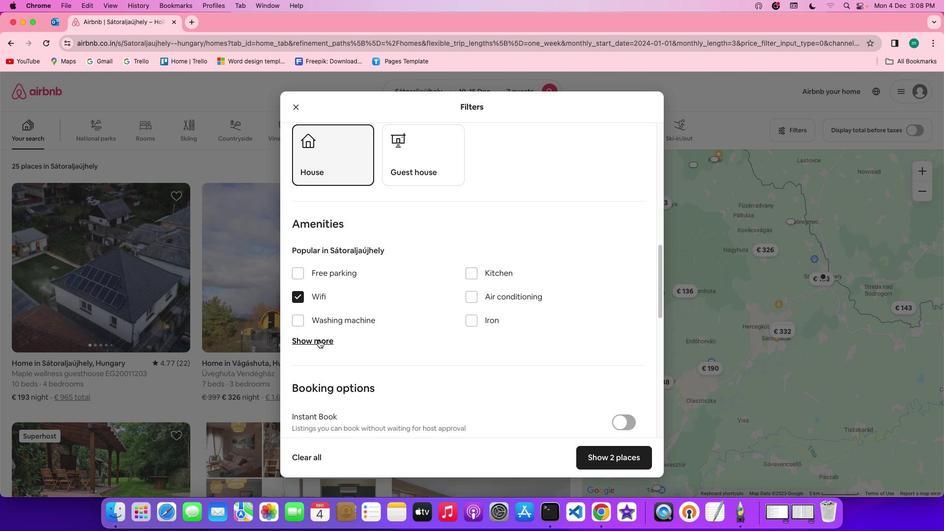 
Action: Mouse pressed left at (349, 319)
Screenshot: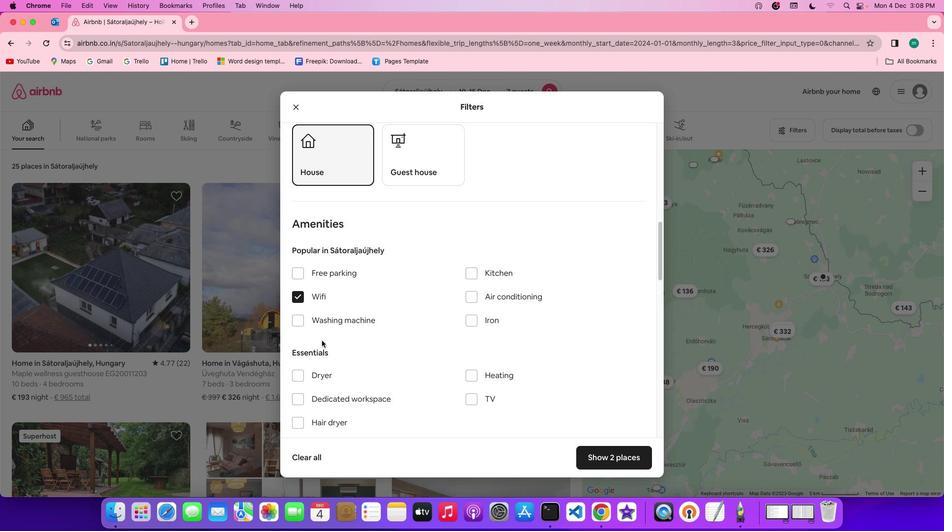 
Action: Mouse moved to (494, 376)
Screenshot: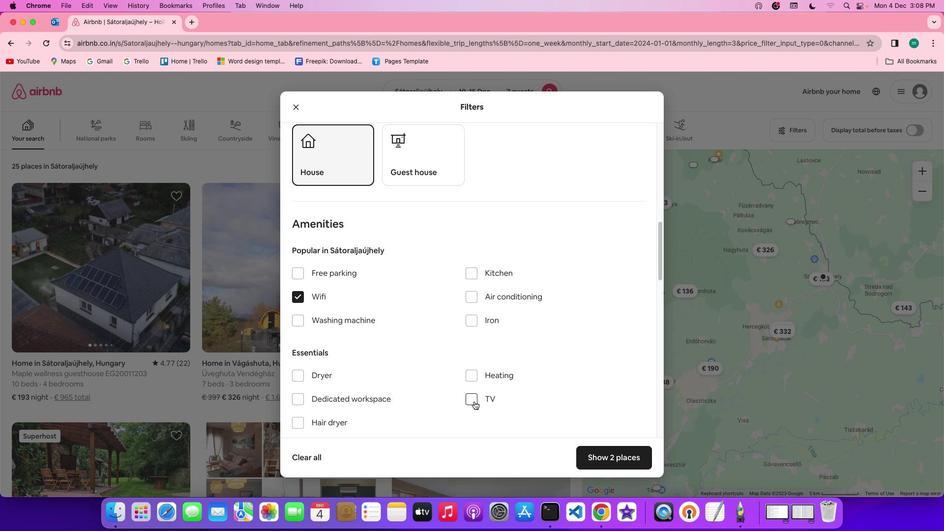 
Action: Mouse pressed left at (494, 376)
Screenshot: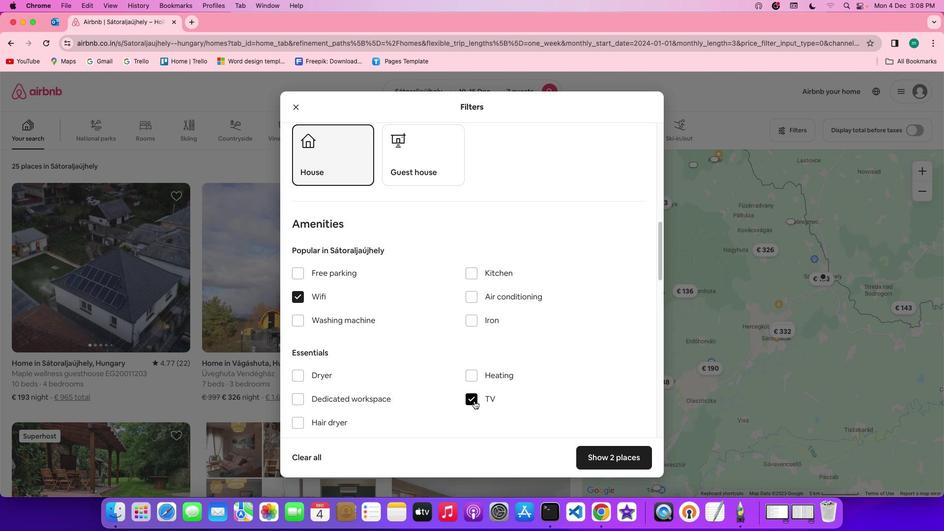 
Action: Mouse moved to (594, 353)
Screenshot: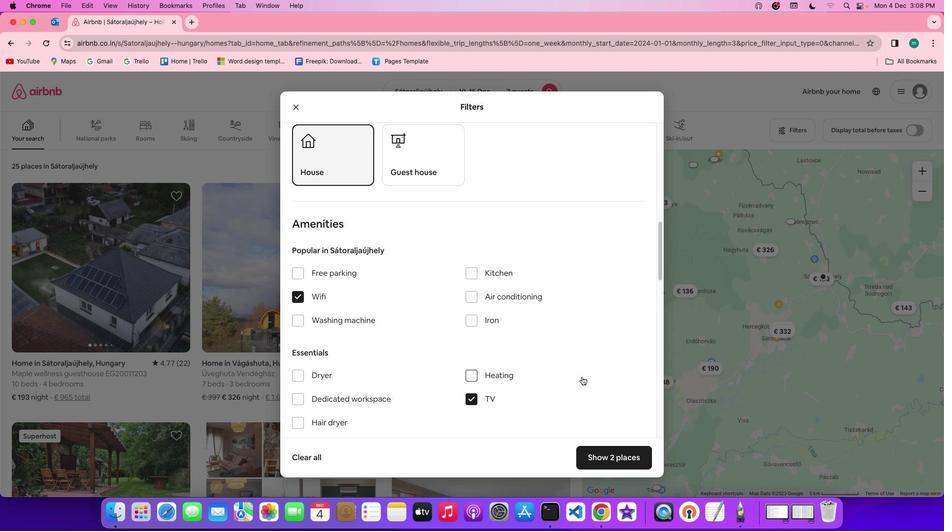 
Action: Mouse scrolled (594, 353) with delta (50, 5)
Screenshot: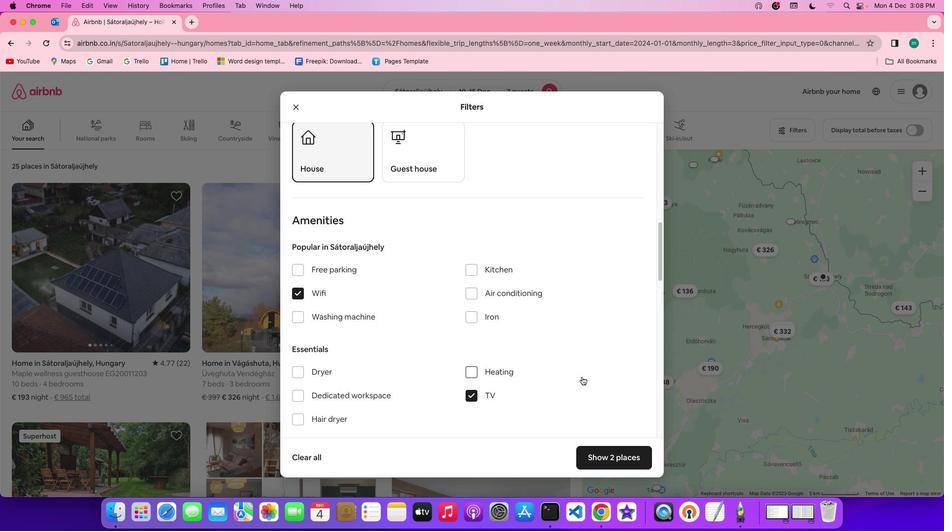 
Action: Mouse scrolled (594, 353) with delta (50, 5)
Screenshot: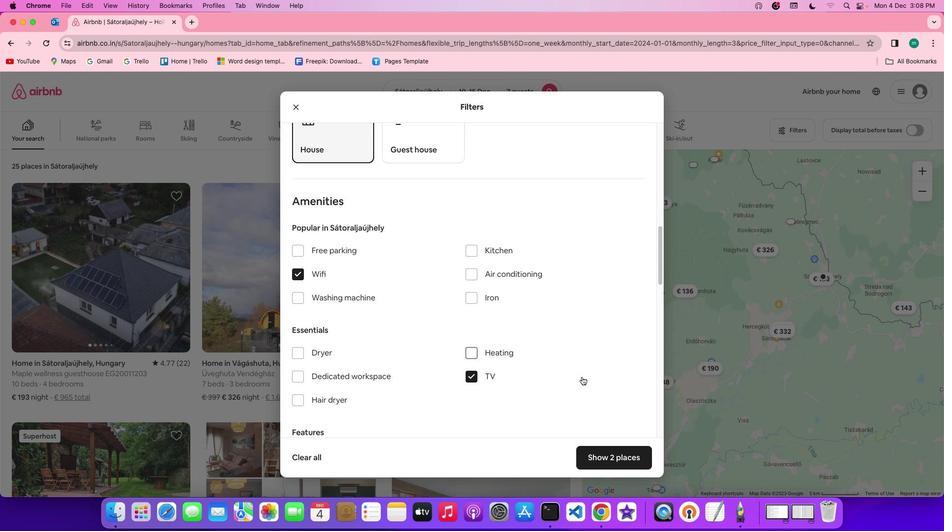 
Action: Mouse scrolled (594, 353) with delta (50, 4)
Screenshot: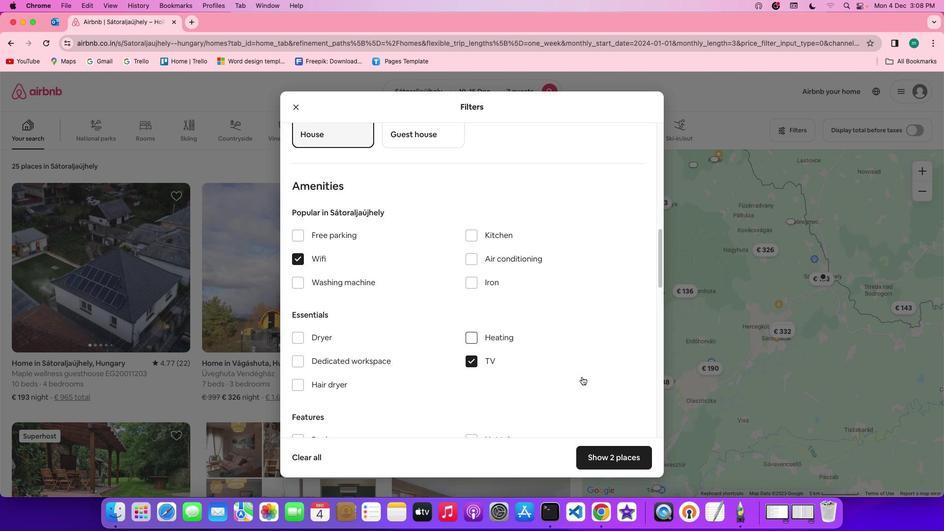 
Action: Mouse scrolled (594, 353) with delta (50, 5)
Screenshot: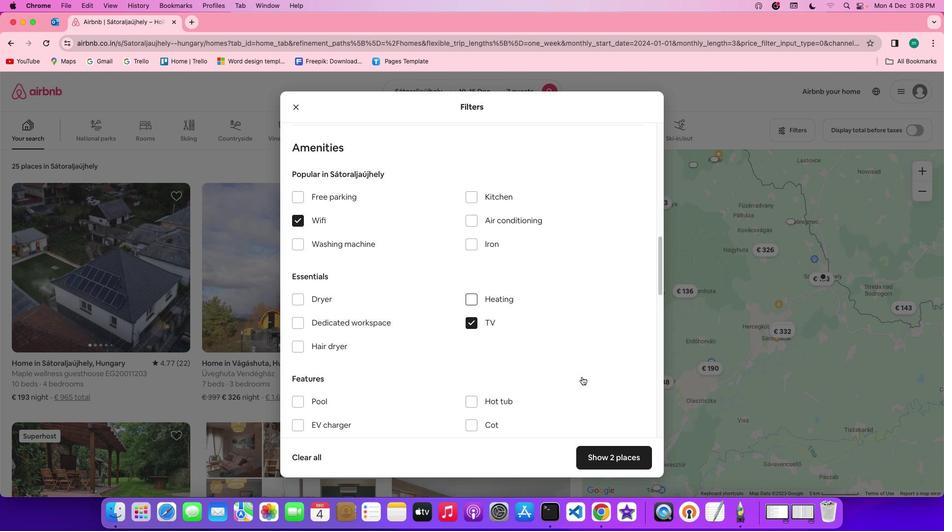 
Action: Mouse scrolled (594, 353) with delta (50, 5)
Screenshot: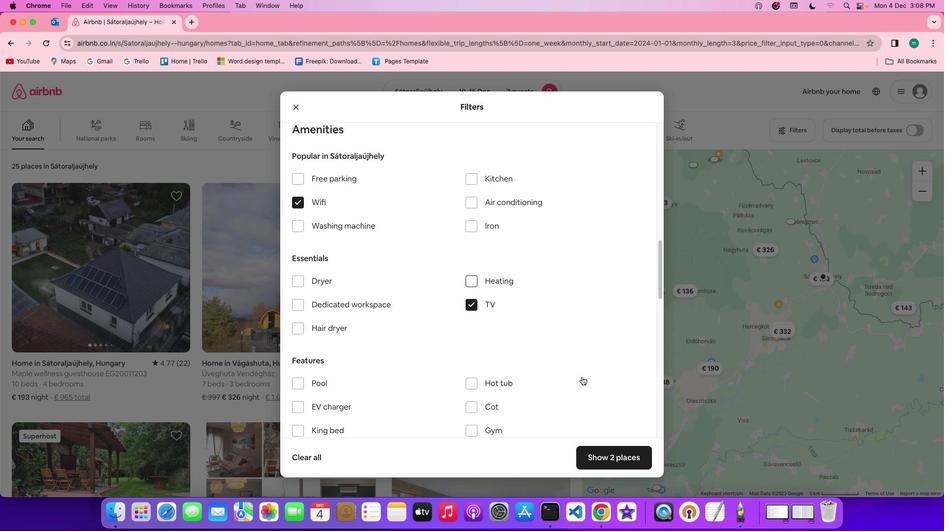 
Action: Mouse scrolled (594, 353) with delta (50, 5)
Screenshot: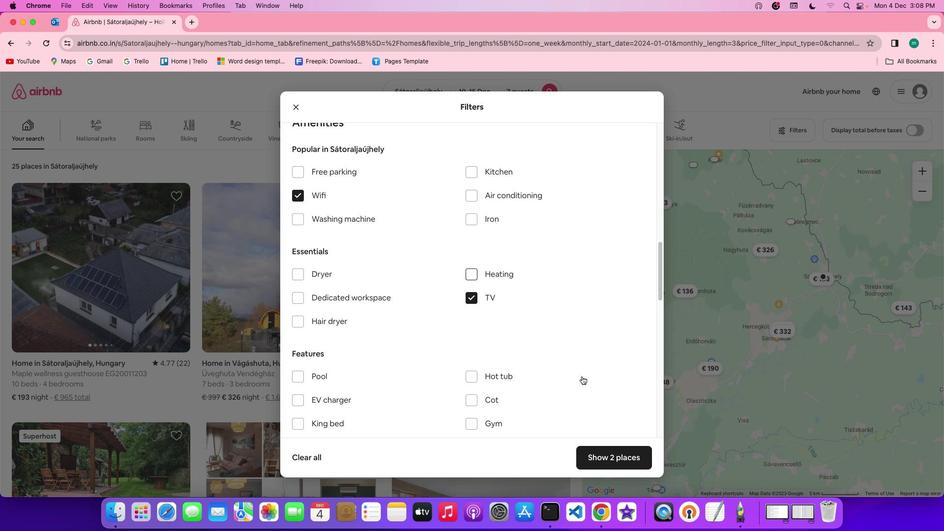 
Action: Mouse moved to (362, 157)
Screenshot: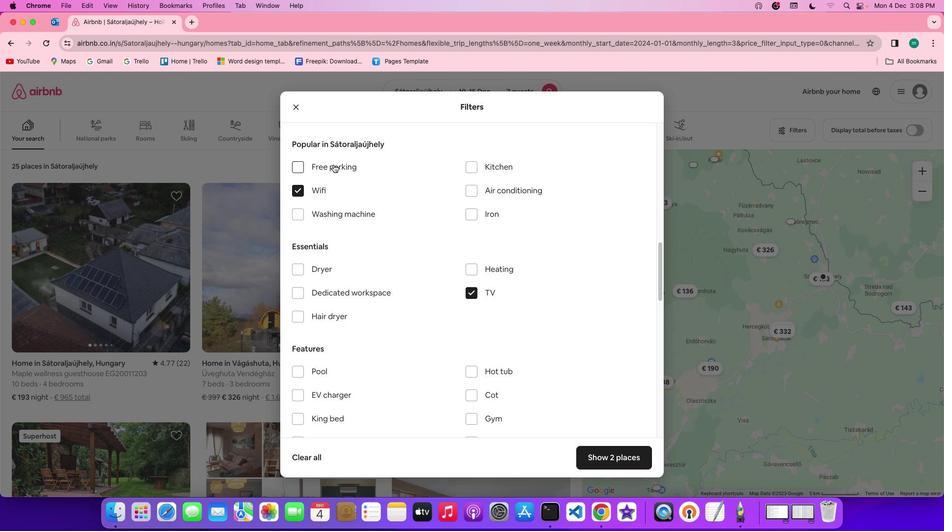 
Action: Mouse pressed left at (362, 157)
Screenshot: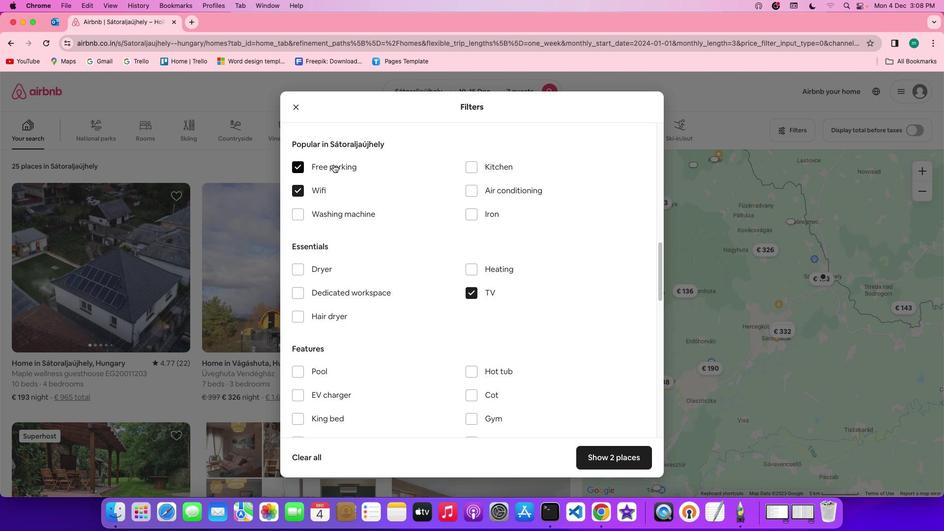 
Action: Mouse moved to (468, 259)
Screenshot: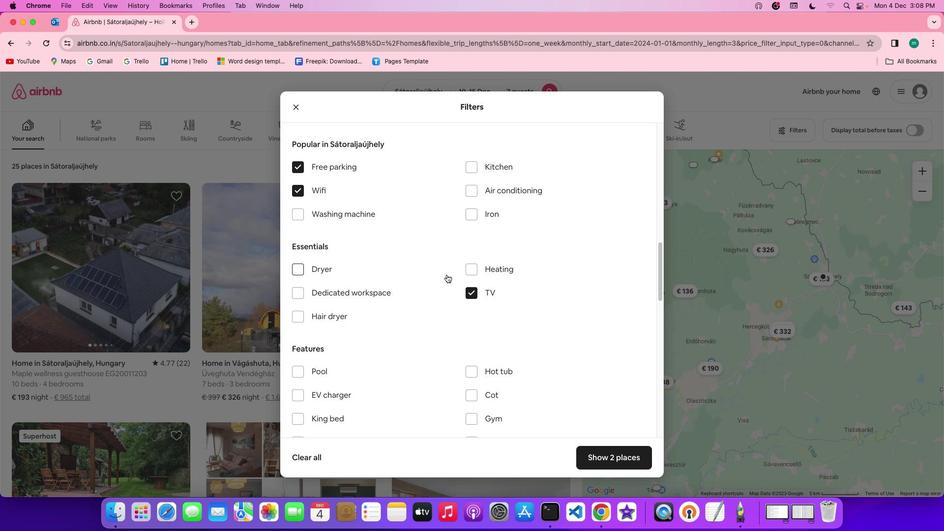 
Action: Mouse scrolled (468, 259) with delta (50, 5)
Screenshot: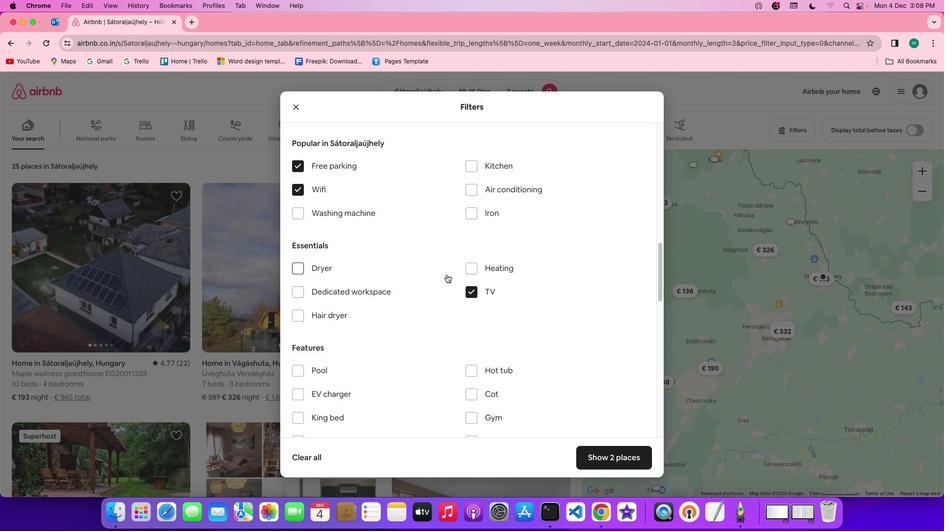 
Action: Mouse scrolled (468, 259) with delta (50, 5)
Screenshot: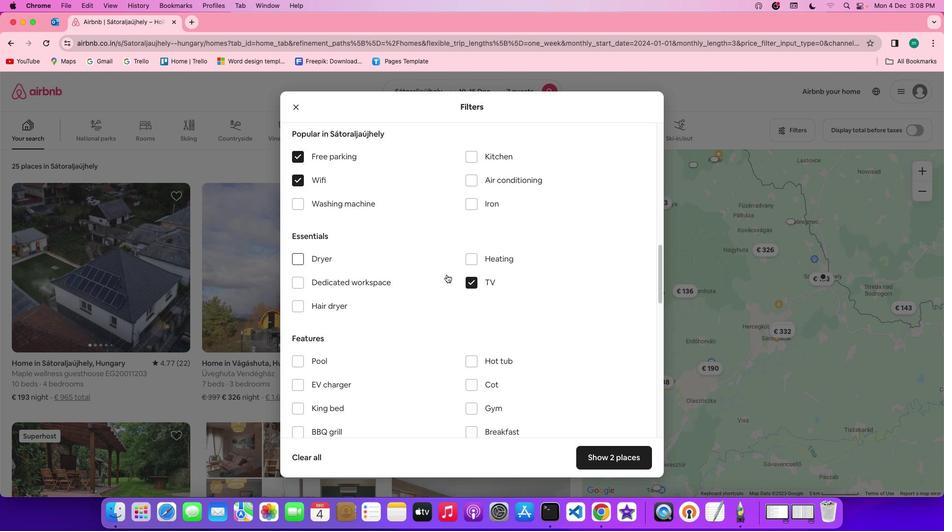 
Action: Mouse scrolled (468, 259) with delta (50, 5)
Screenshot: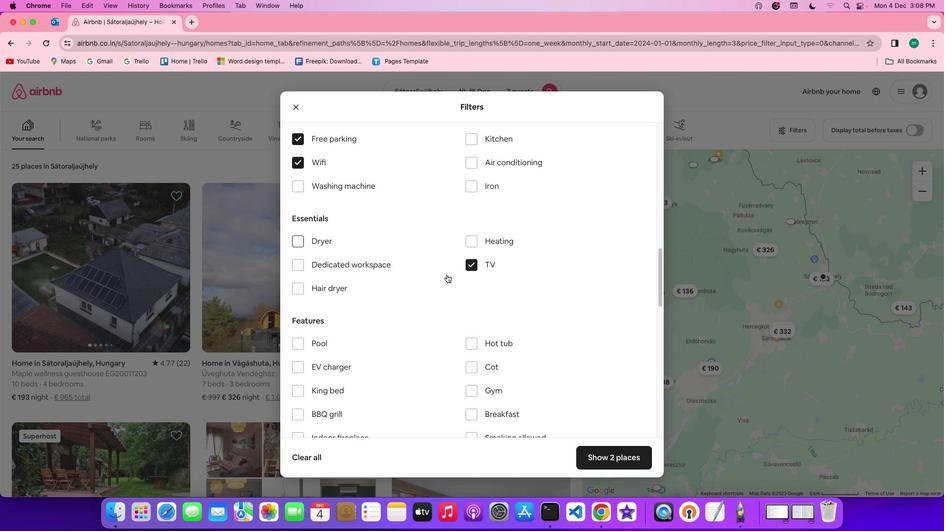 
Action: Mouse scrolled (468, 259) with delta (50, 5)
Screenshot: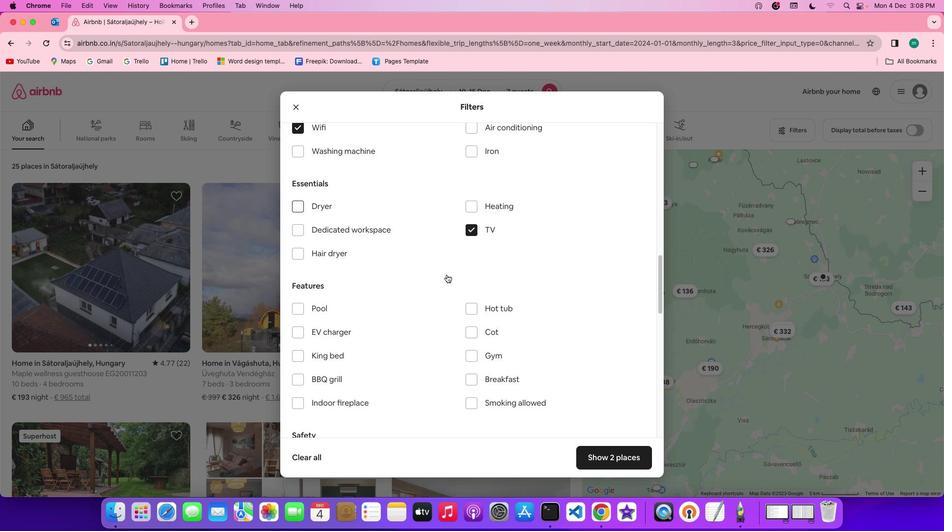 
Action: Mouse scrolled (468, 259) with delta (50, 5)
Screenshot: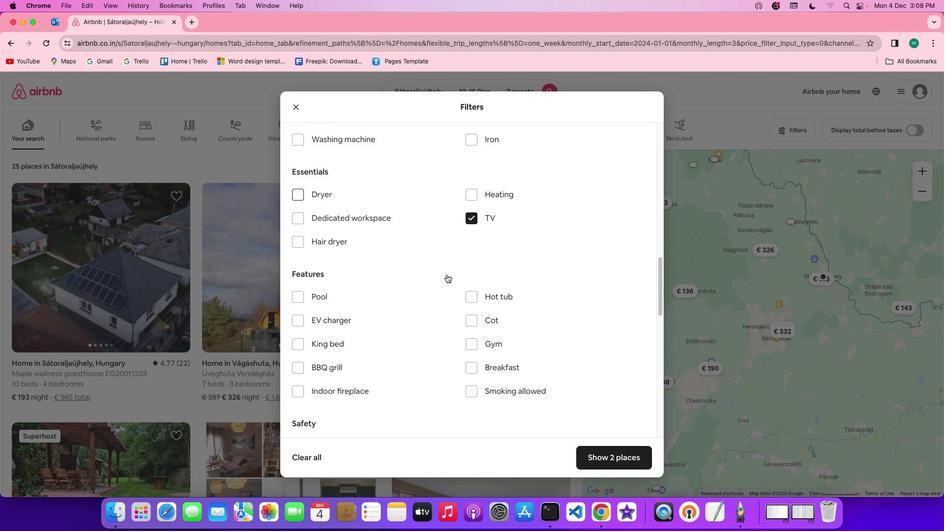 
Action: Mouse scrolled (468, 259) with delta (50, 5)
Screenshot: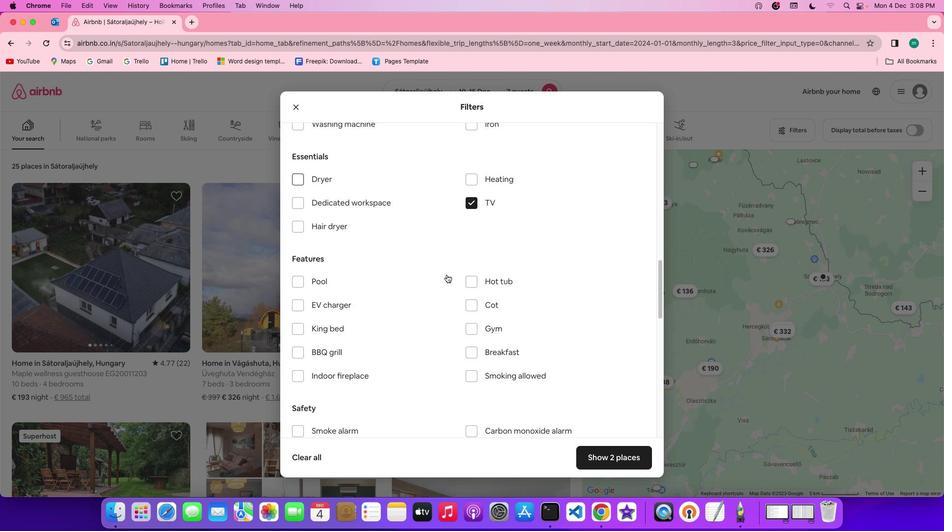 
Action: Mouse scrolled (468, 259) with delta (50, 4)
Screenshot: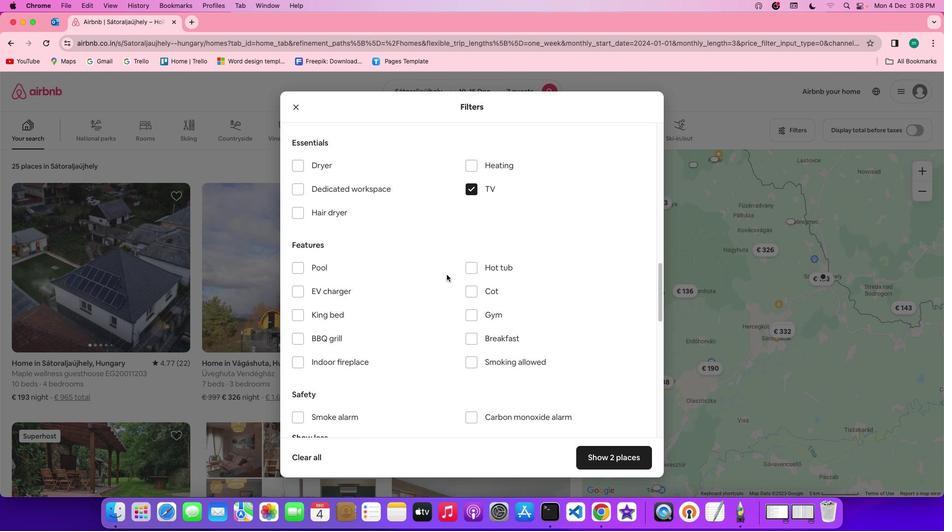 
Action: Mouse moved to (489, 275)
Screenshot: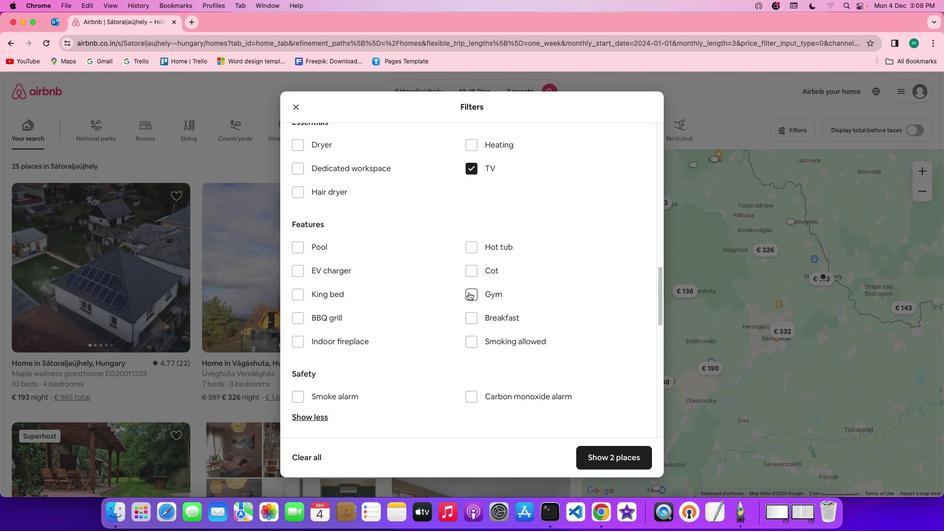 
Action: Mouse pressed left at (489, 275)
Screenshot: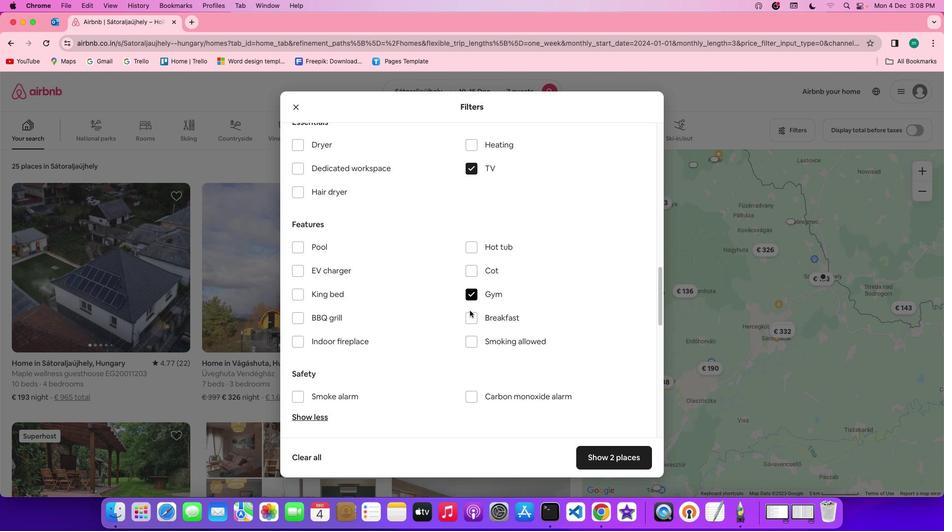 
Action: Mouse moved to (491, 303)
Screenshot: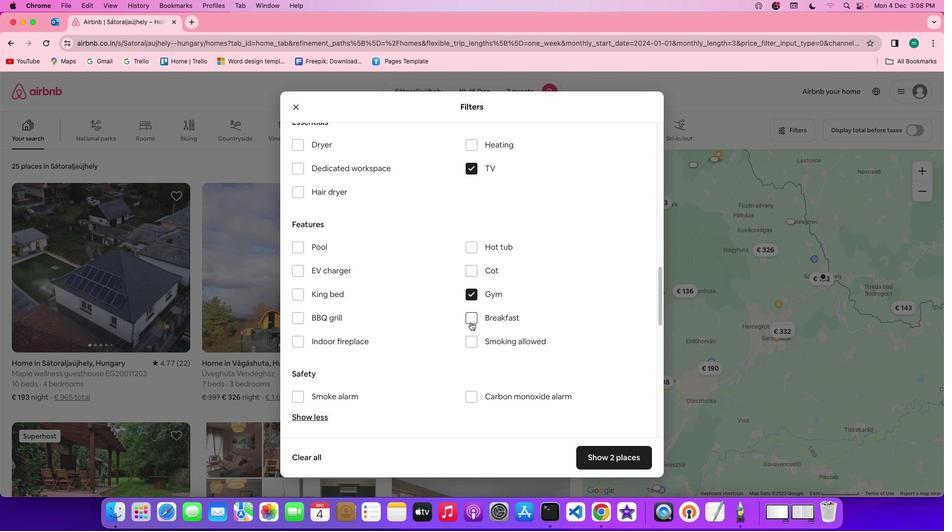 
Action: Mouse pressed left at (491, 303)
Screenshot: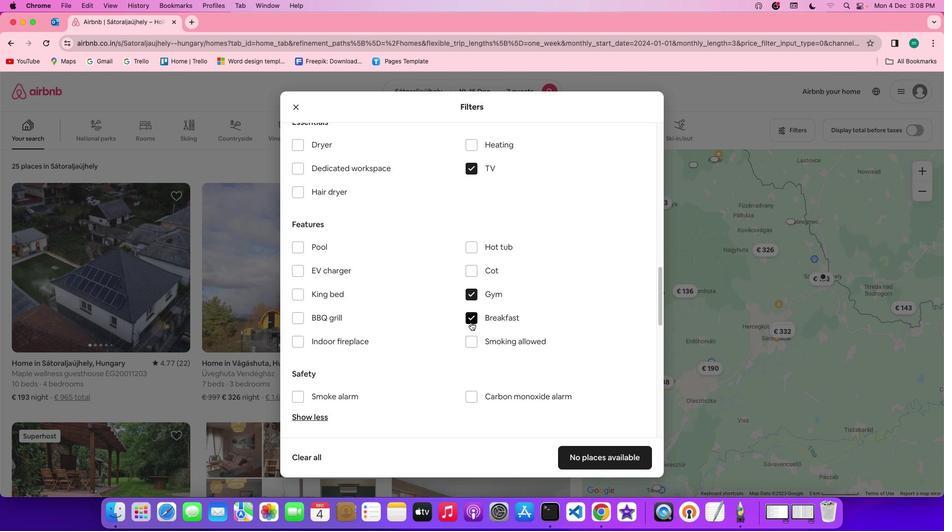 
Action: Mouse moved to (556, 329)
Screenshot: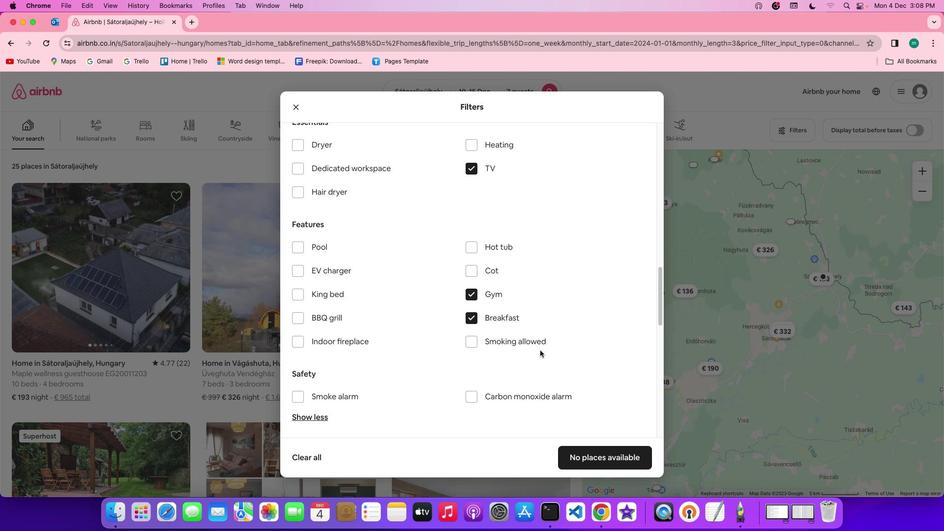 
Action: Mouse scrolled (556, 329) with delta (50, 5)
Screenshot: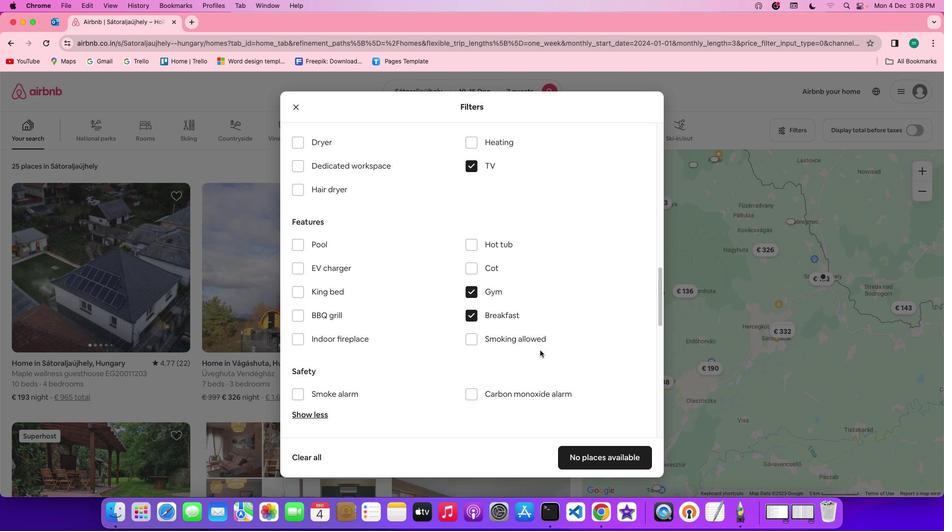
Action: Mouse scrolled (556, 329) with delta (50, 5)
Screenshot: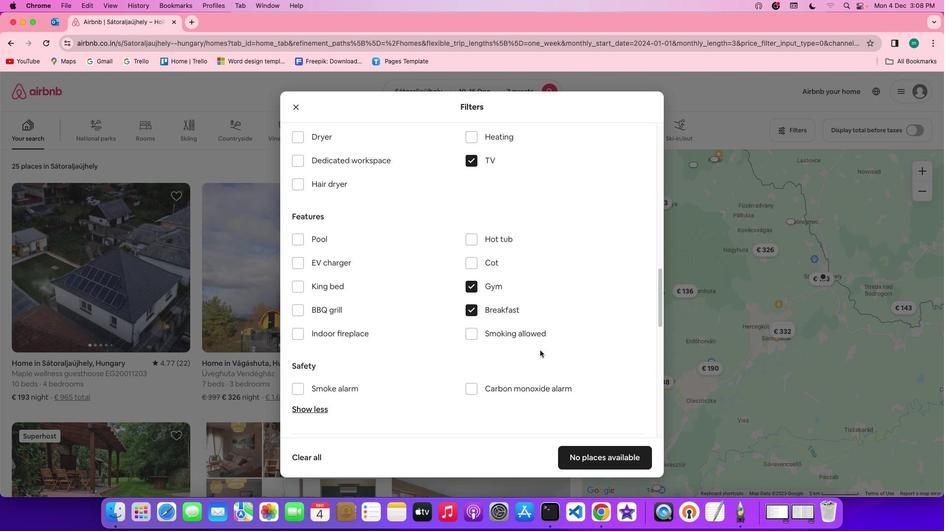 
Action: Mouse scrolled (556, 329) with delta (50, 5)
Screenshot: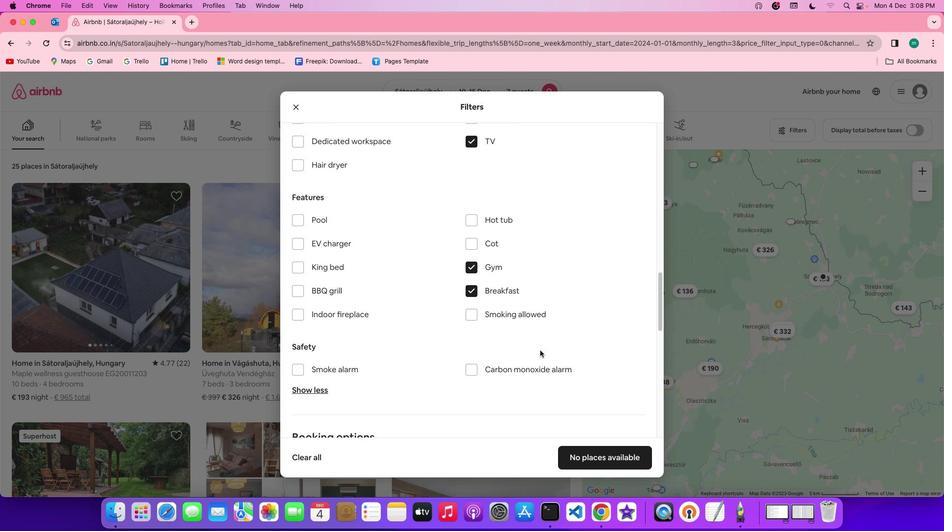 
Action: Mouse moved to (556, 328)
Screenshot: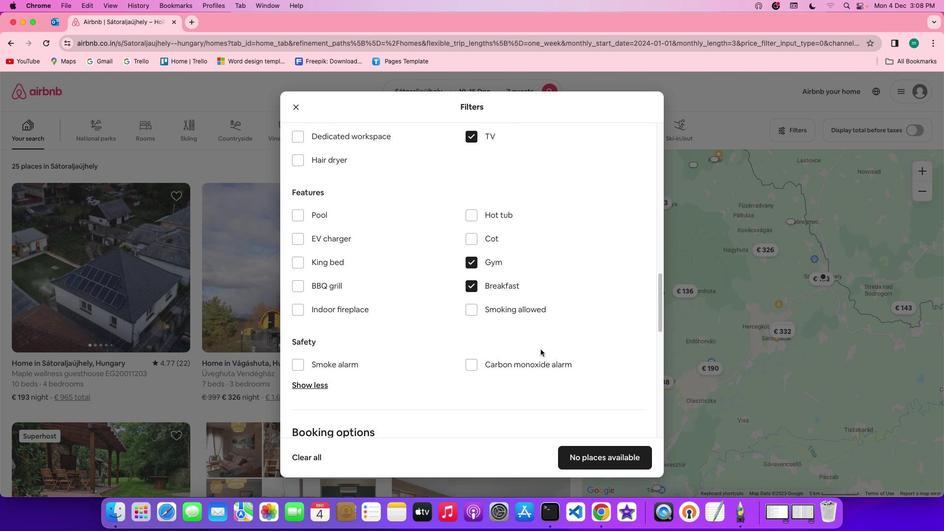 
Action: Mouse scrolled (556, 328) with delta (50, 5)
Screenshot: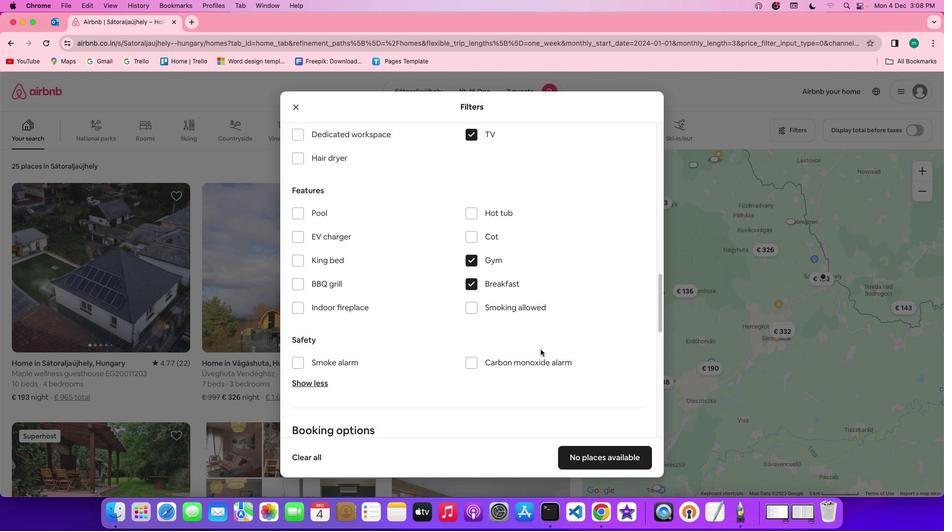 
Action: Mouse scrolled (556, 328) with delta (50, 5)
Screenshot: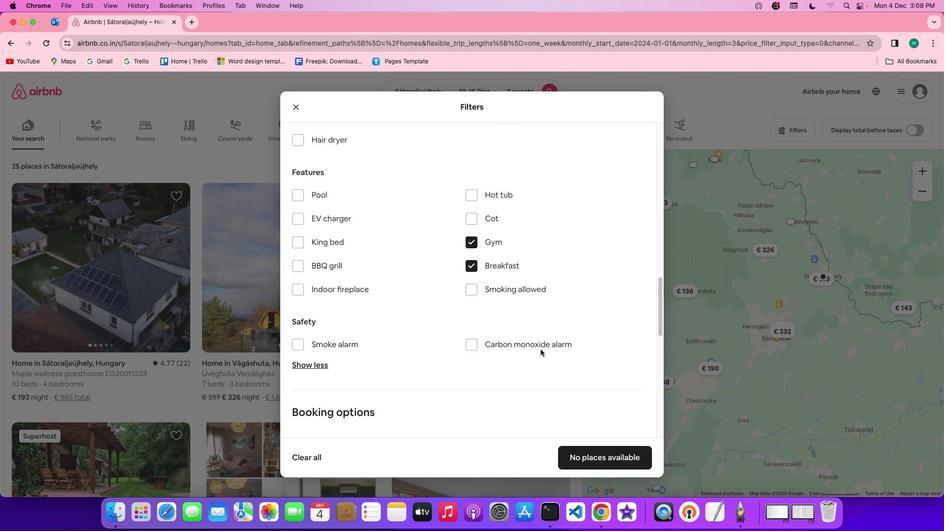 
Action: Mouse scrolled (556, 328) with delta (50, 4)
Screenshot: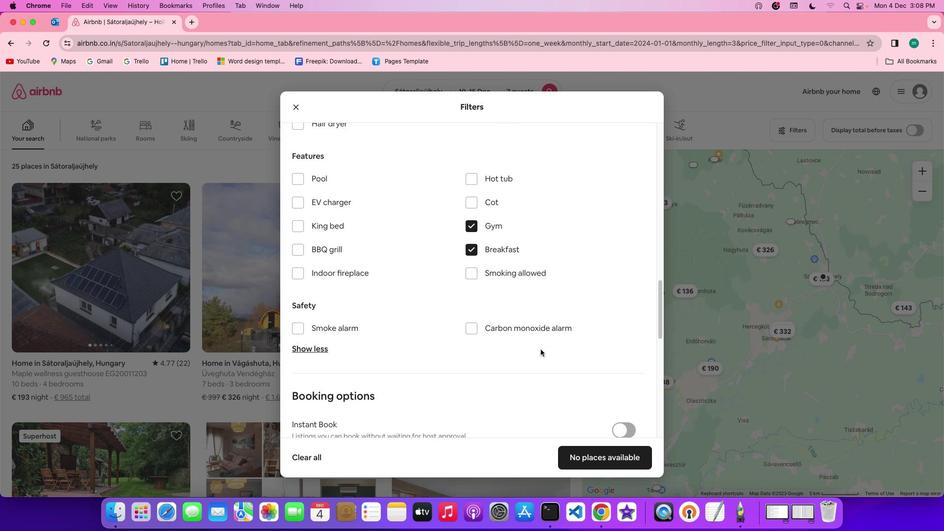 
Action: Mouse scrolled (556, 328) with delta (50, 4)
Screenshot: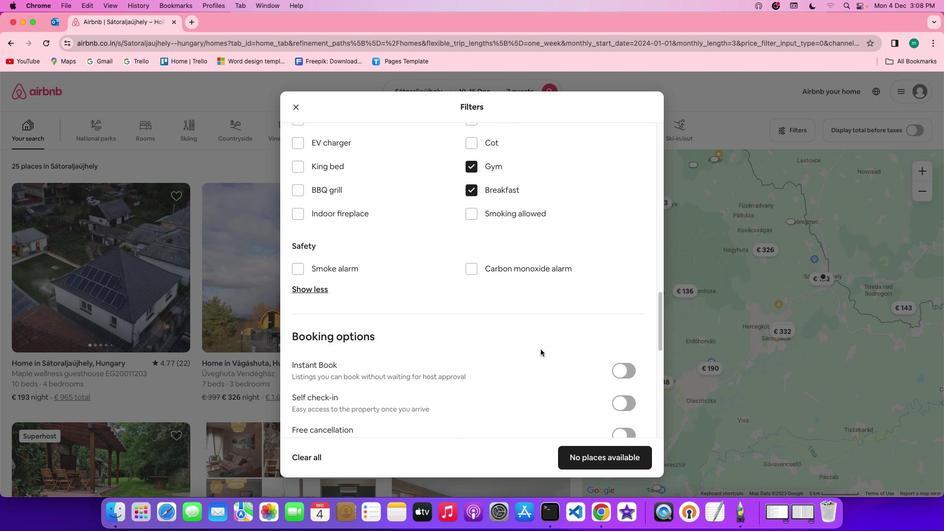 
Action: Mouse scrolled (556, 328) with delta (50, 5)
Screenshot: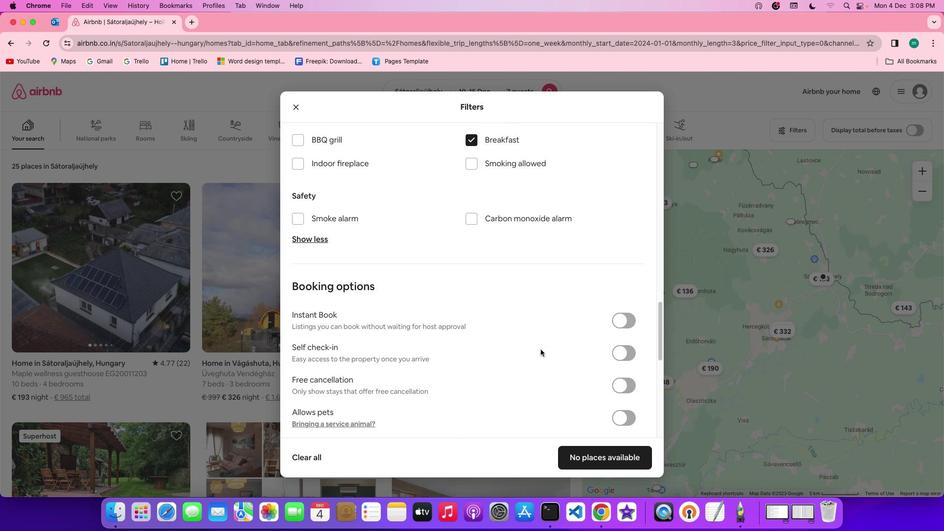 
Action: Mouse scrolled (556, 328) with delta (50, 5)
Screenshot: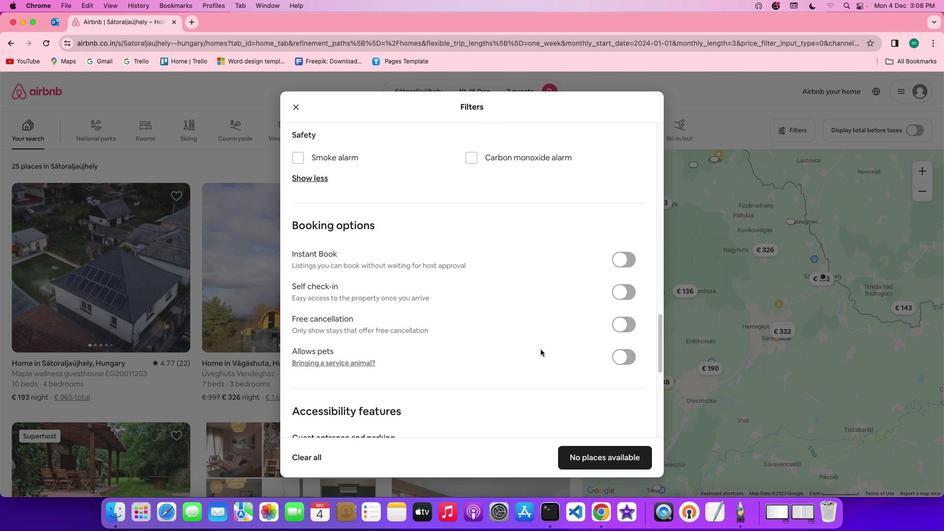 
Action: Mouse scrolled (556, 328) with delta (50, 4)
Screenshot: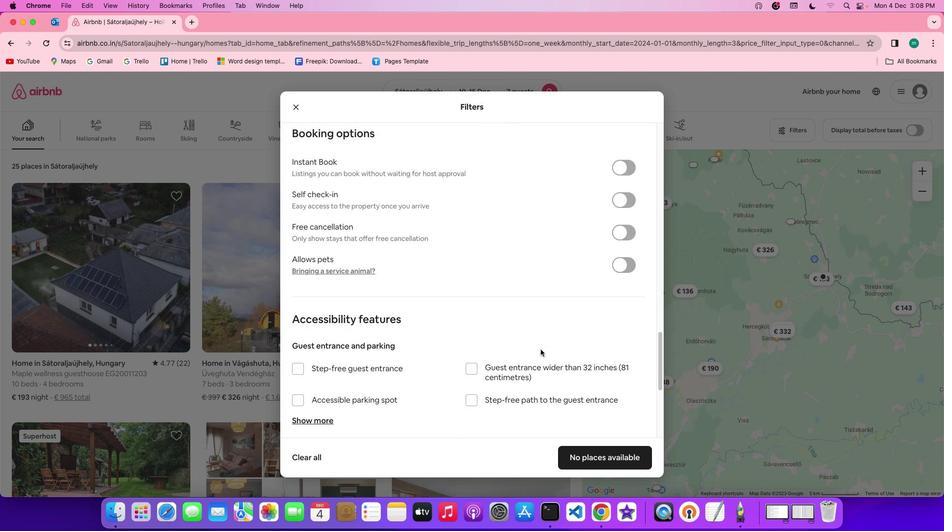 
Action: Mouse scrolled (556, 328) with delta (50, 3)
Screenshot: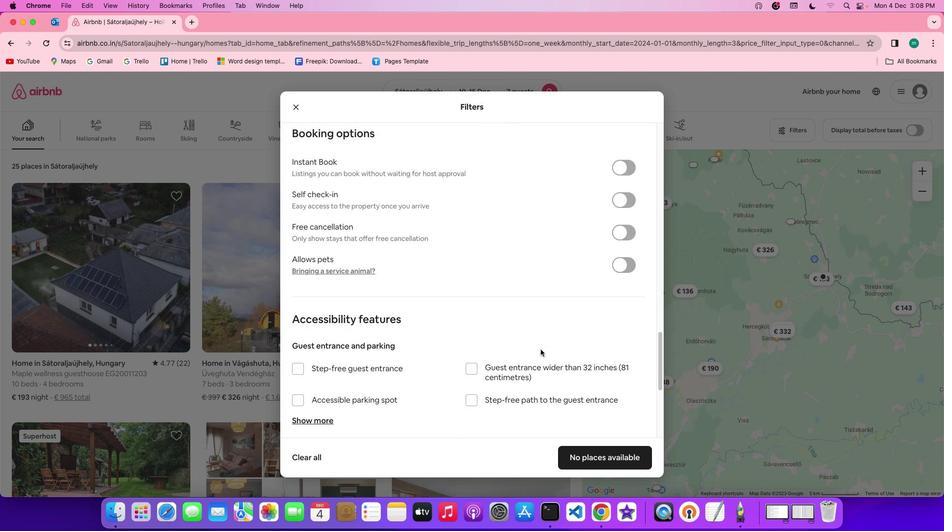 
Action: Mouse scrolled (556, 328) with delta (50, 3)
Screenshot: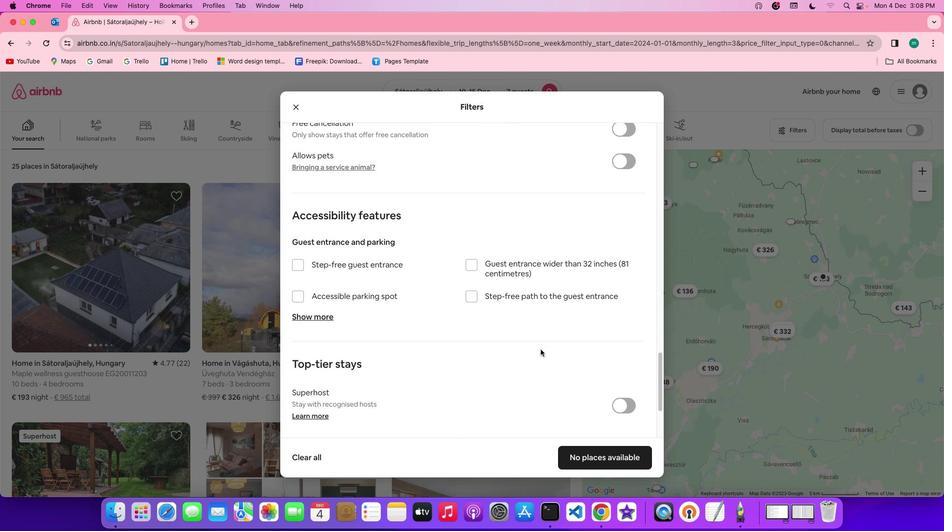 
Action: Mouse scrolled (556, 328) with delta (50, 5)
Screenshot: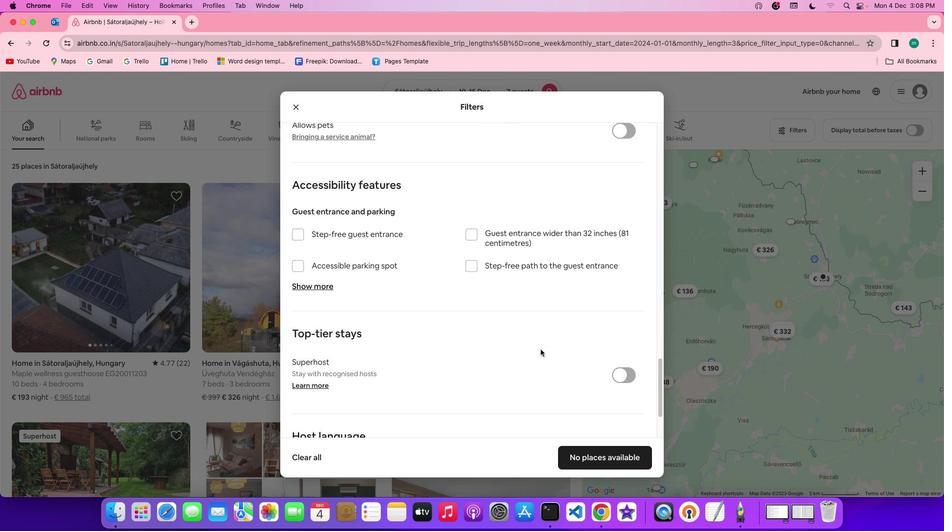 
Action: Mouse scrolled (556, 328) with delta (50, 5)
Screenshot: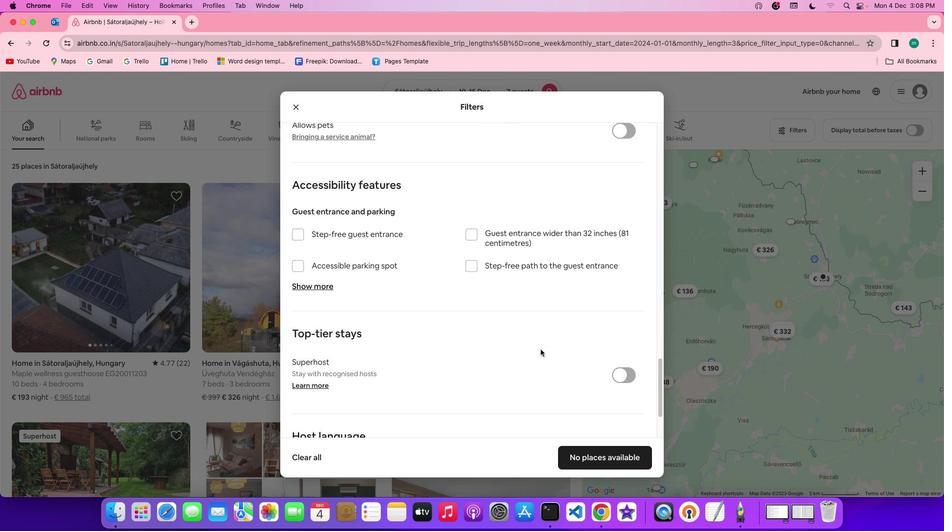 
Action: Mouse scrolled (556, 328) with delta (50, 4)
Screenshot: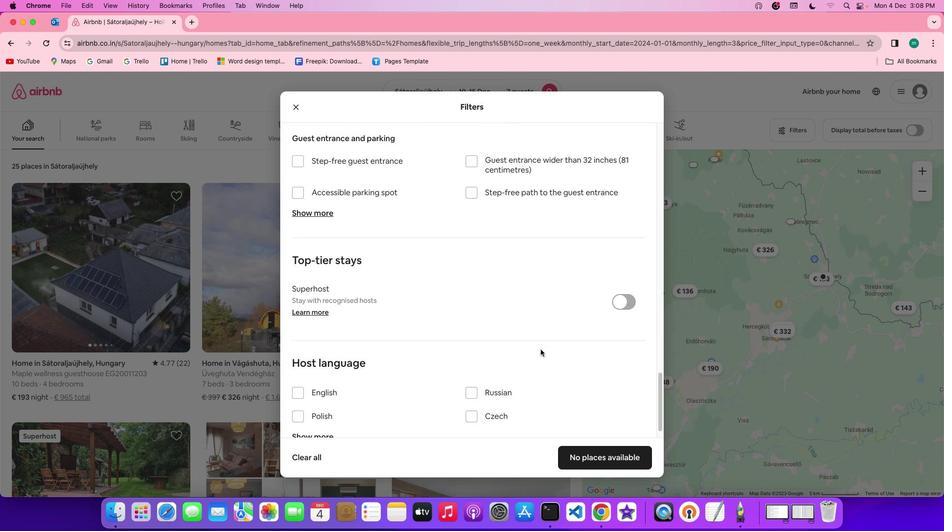 
Action: Mouse scrolled (556, 328) with delta (50, 3)
Screenshot: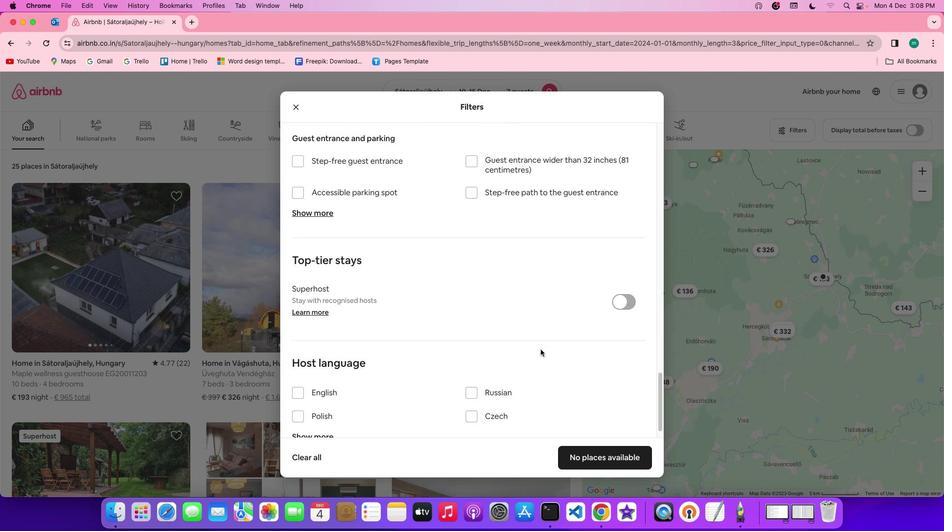 
Action: Mouse scrolled (556, 328) with delta (50, 2)
Screenshot: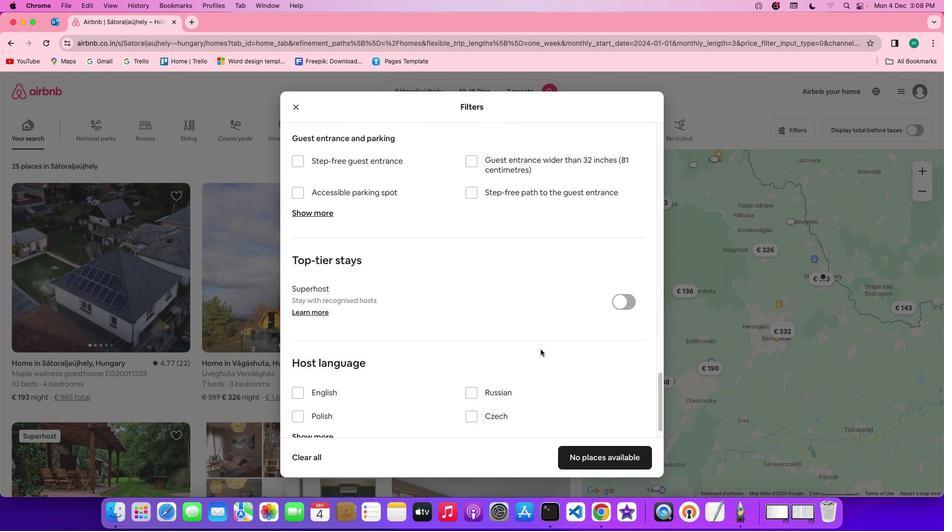 
Action: Mouse scrolled (556, 328) with delta (50, 5)
Screenshot: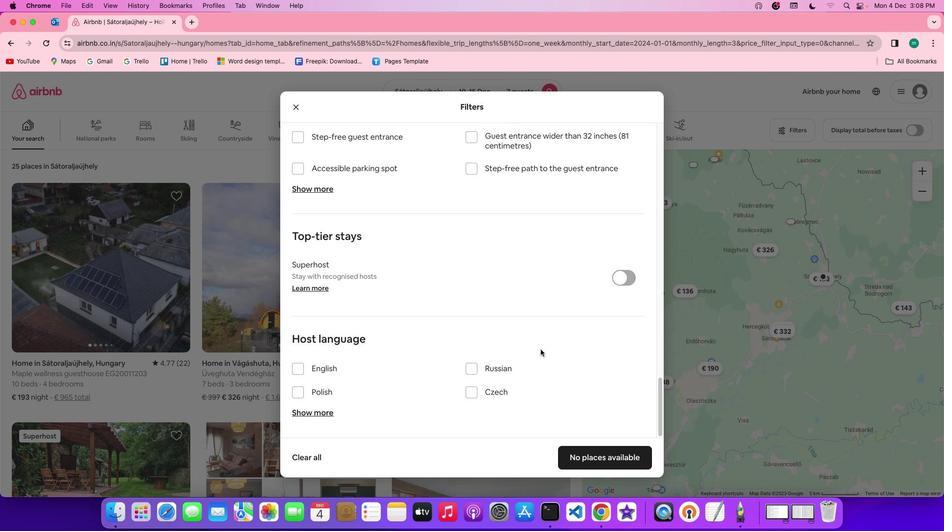
Action: Mouse scrolled (556, 328) with delta (50, 5)
Screenshot: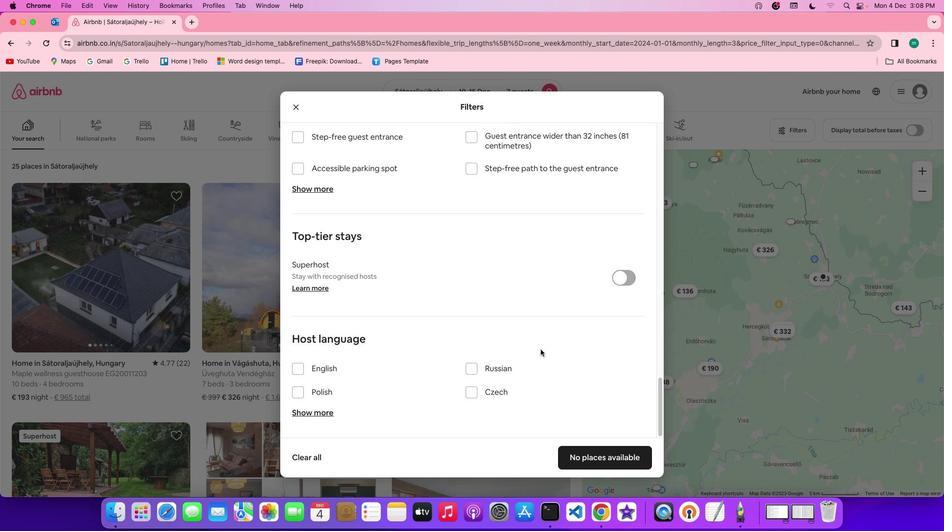 
Action: Mouse scrolled (556, 328) with delta (50, 4)
Screenshot: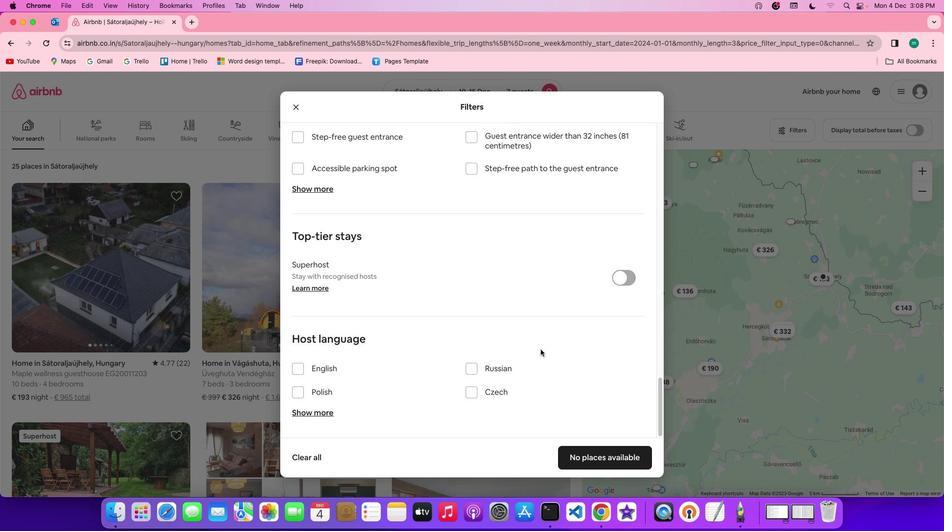 
Action: Mouse scrolled (556, 328) with delta (50, 3)
Screenshot: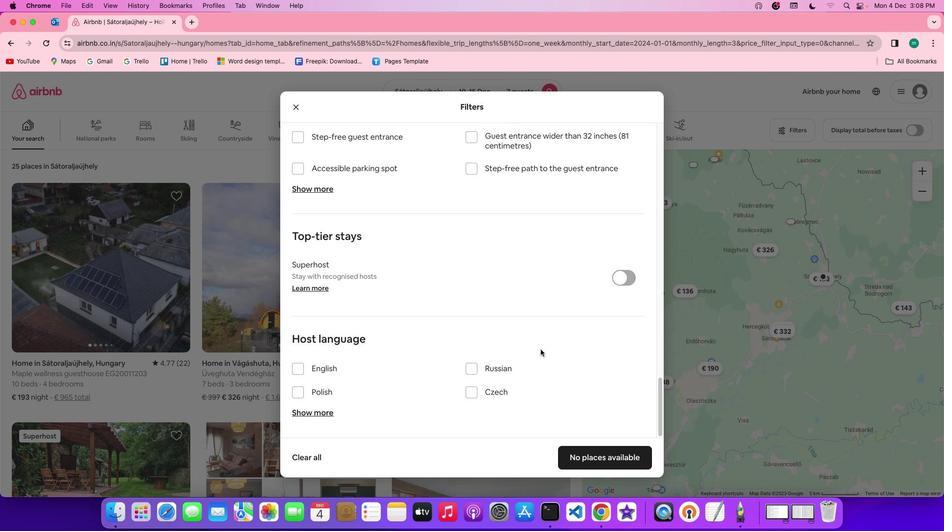 
Action: Mouse scrolled (556, 328) with delta (50, 3)
Screenshot: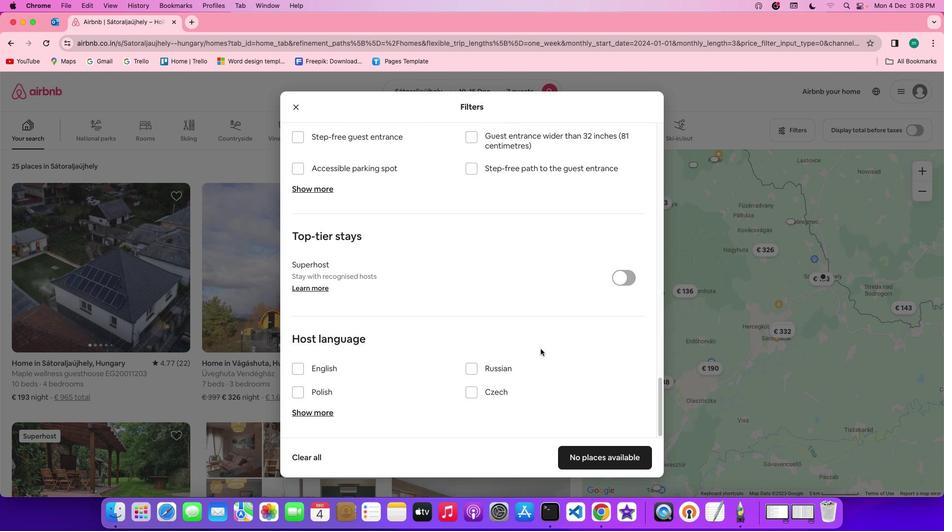 
Action: Mouse moved to (556, 328)
Screenshot: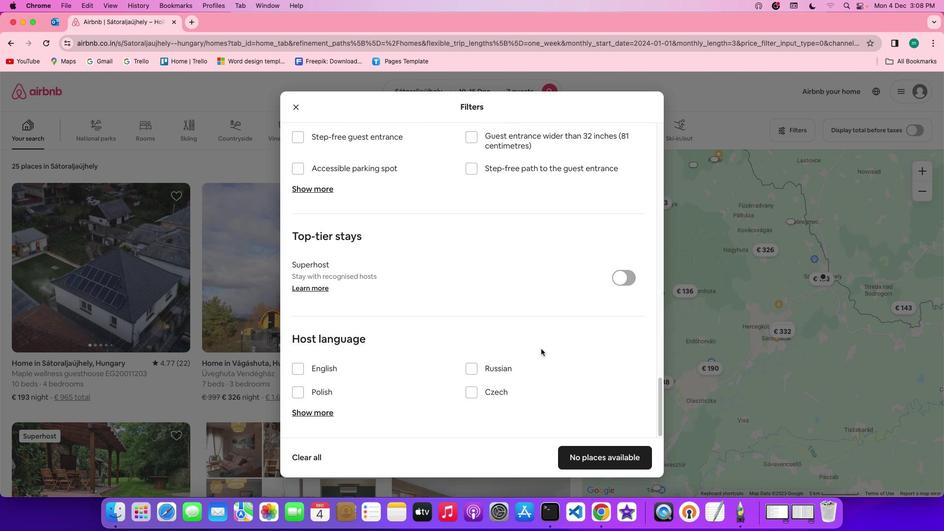 
Action: Mouse scrolled (556, 328) with delta (50, 5)
Screenshot: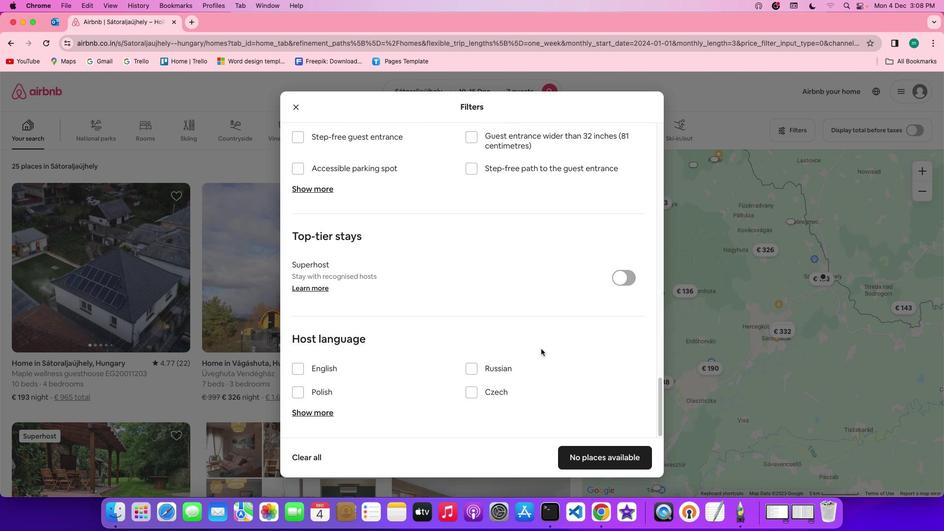 
Action: Mouse scrolled (556, 328) with delta (50, 5)
Screenshot: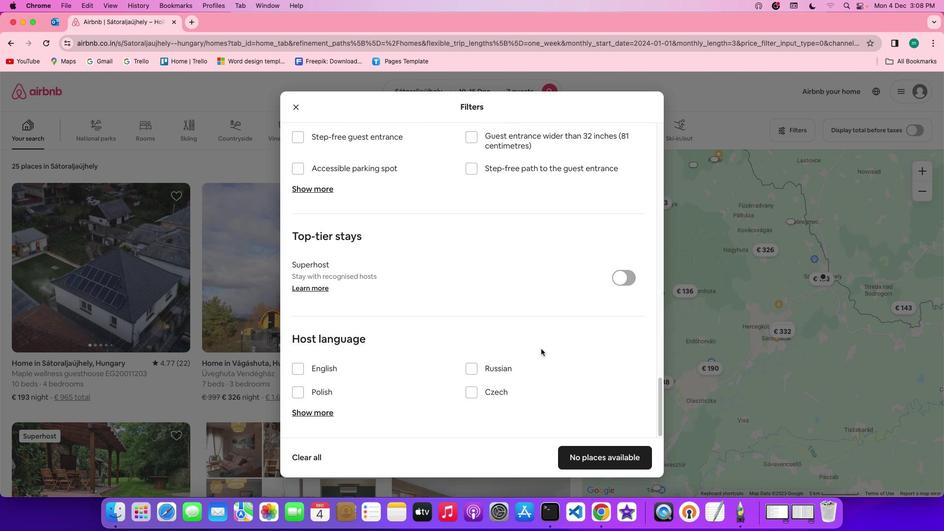 
Action: Mouse scrolled (556, 328) with delta (50, 3)
Screenshot: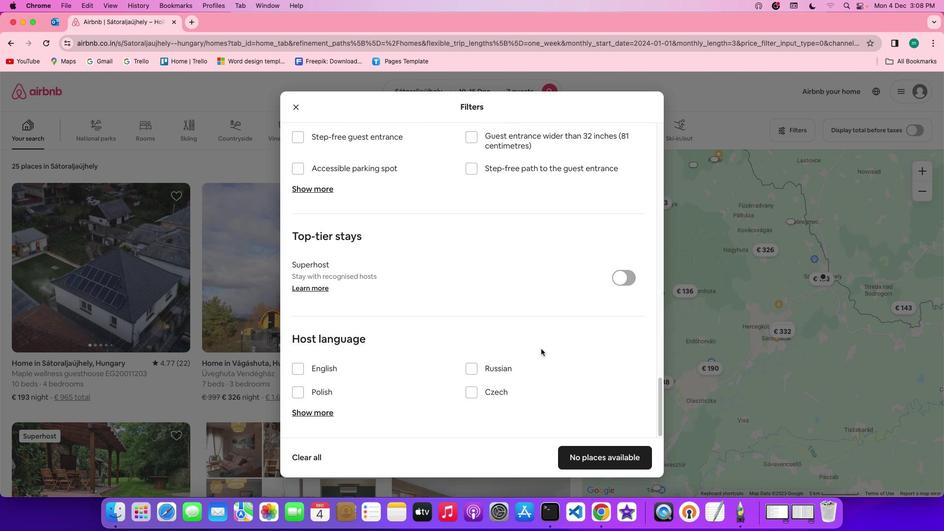 
Action: Mouse scrolled (556, 328) with delta (50, 3)
Screenshot: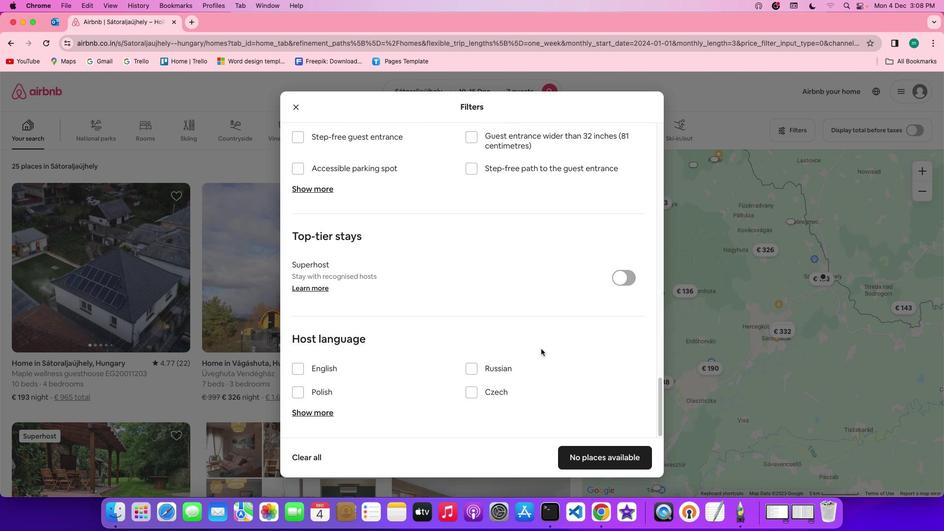 
Action: Mouse scrolled (556, 328) with delta (50, 2)
Screenshot: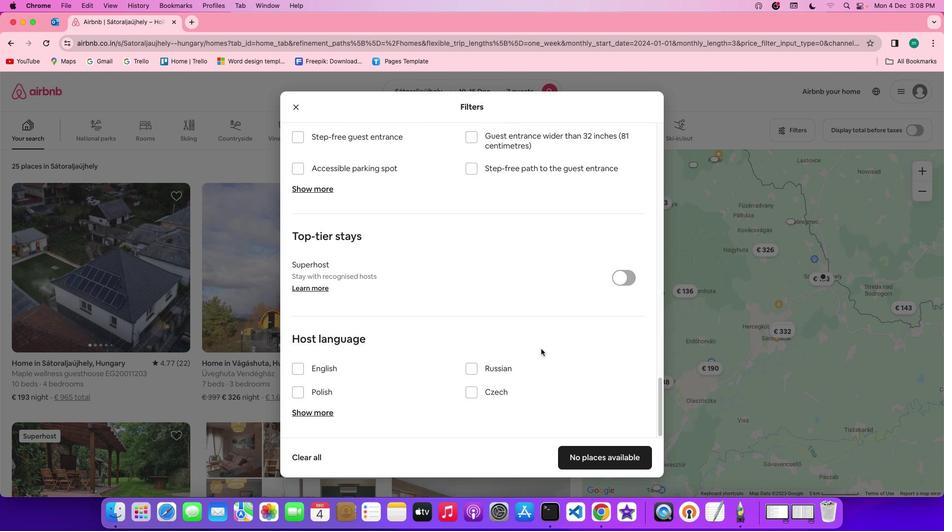 
Action: Mouse scrolled (556, 328) with delta (50, 2)
Screenshot: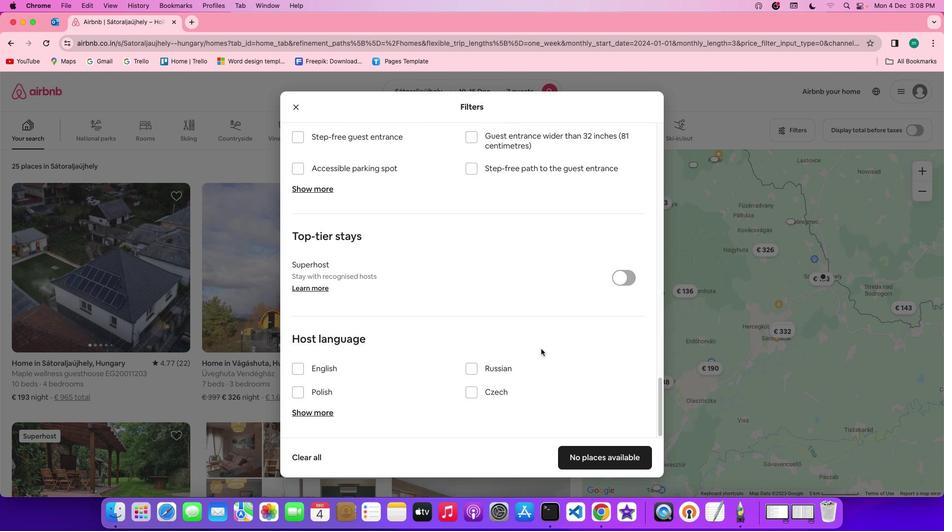 
Action: Mouse moved to (617, 422)
Screenshot: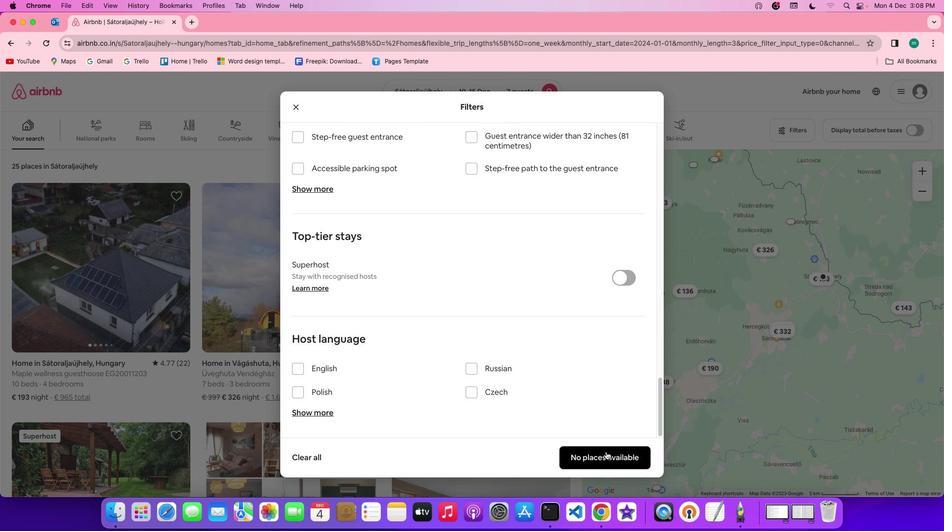 
Action: Mouse pressed left at (617, 422)
Screenshot: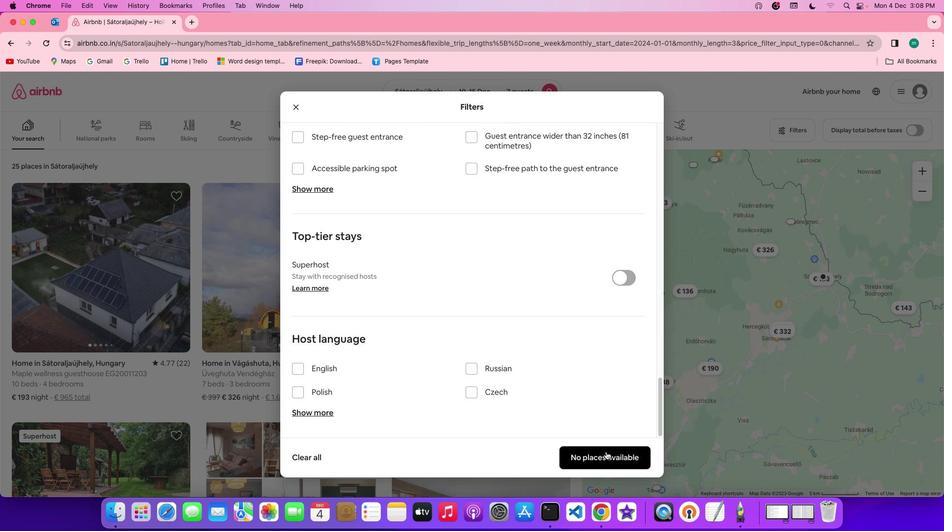 
Action: Mouse moved to (385, 313)
Screenshot: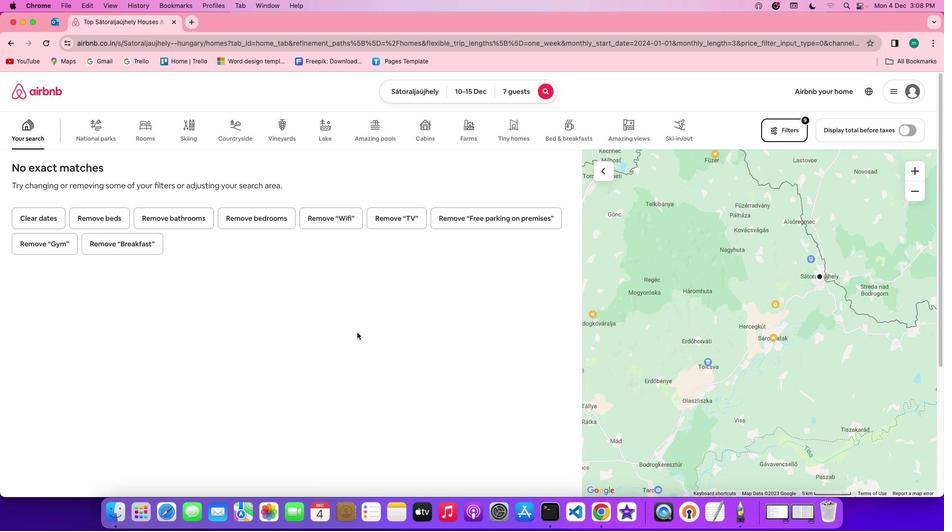 
